 Task: Look for space in Fort Smith, United States from 2nd June, 2023 to 15th June, 2023 for 2 adults and 1 pet in price range Rs.10000 to Rs.15000. Place can be entire place with 1  bedroom having 1 bed and 1 bathroom. Property type can be house, flat, guest house, hotel. Booking option can be shelf check-in. Required host language is English.
Action: Mouse moved to (409, 81)
Screenshot: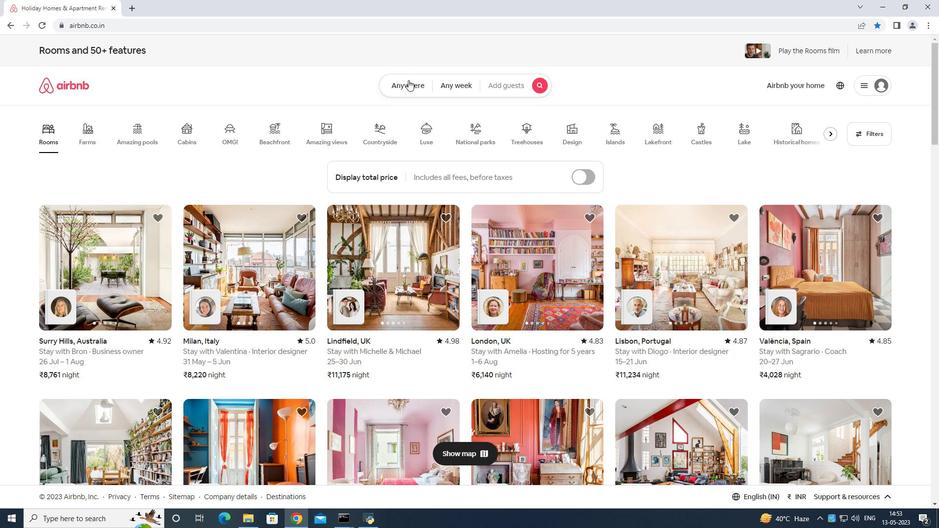 
Action: Mouse pressed left at (409, 81)
Screenshot: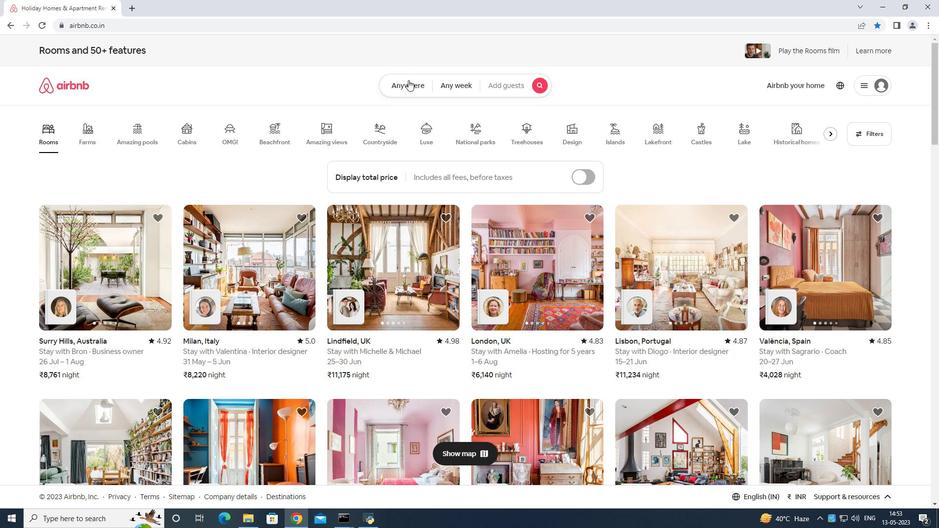 
Action: Mouse moved to (337, 125)
Screenshot: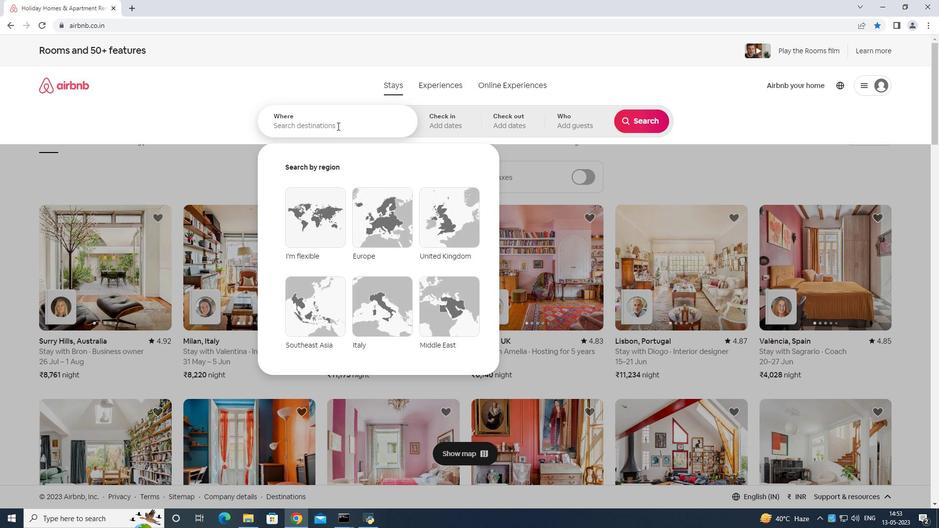 
Action: Mouse pressed left at (337, 125)
Screenshot: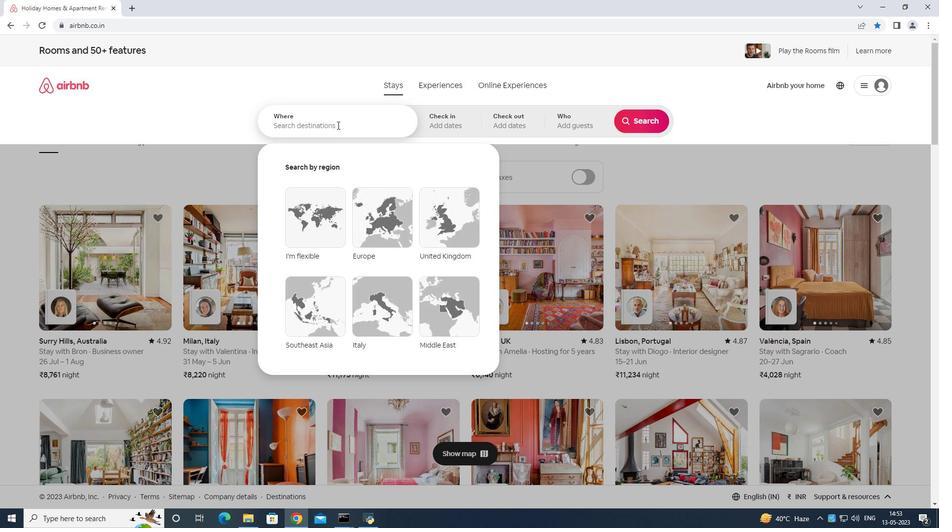 
Action: Mouse moved to (341, 126)
Screenshot: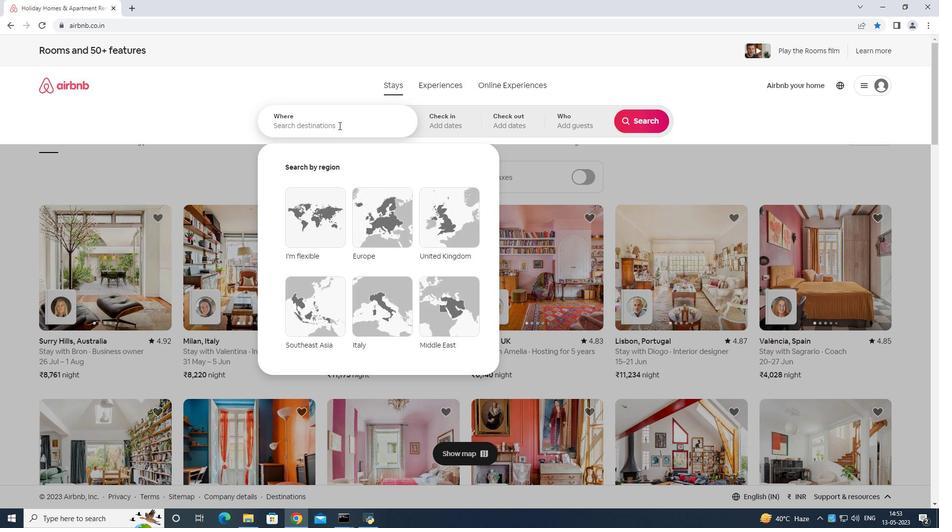 
Action: Key pressed <Key.shift>Smith<Key.space>united<Key.space>states\<Key.backspace><Key.enter>
Screenshot: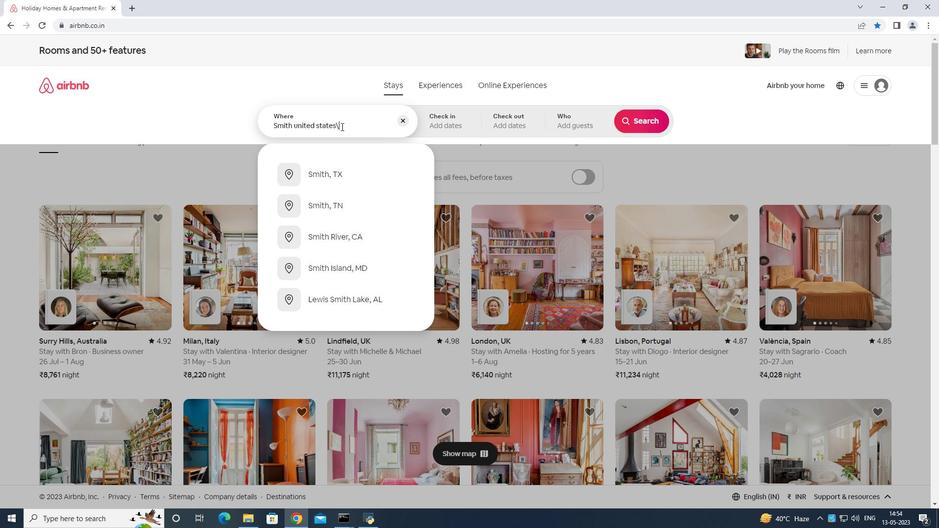 
Action: Mouse moved to (605, 239)
Screenshot: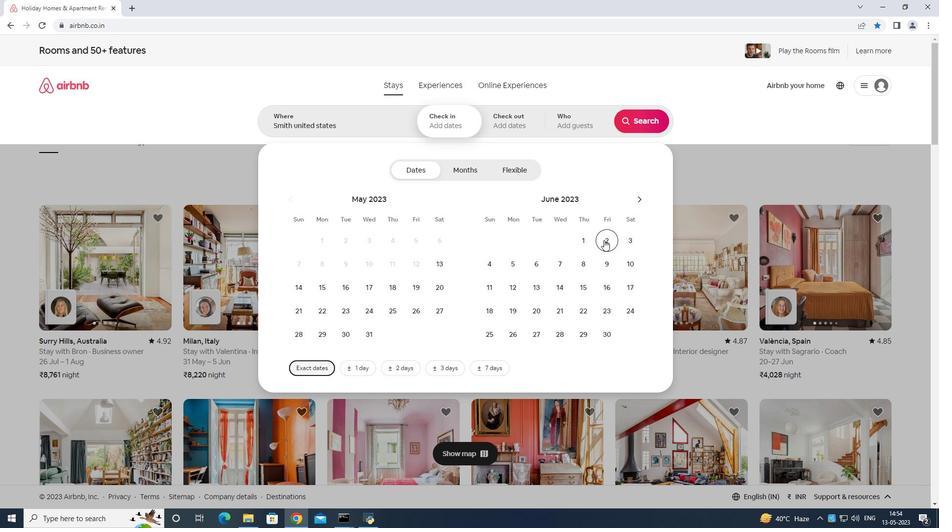 
Action: Mouse pressed left at (605, 239)
Screenshot: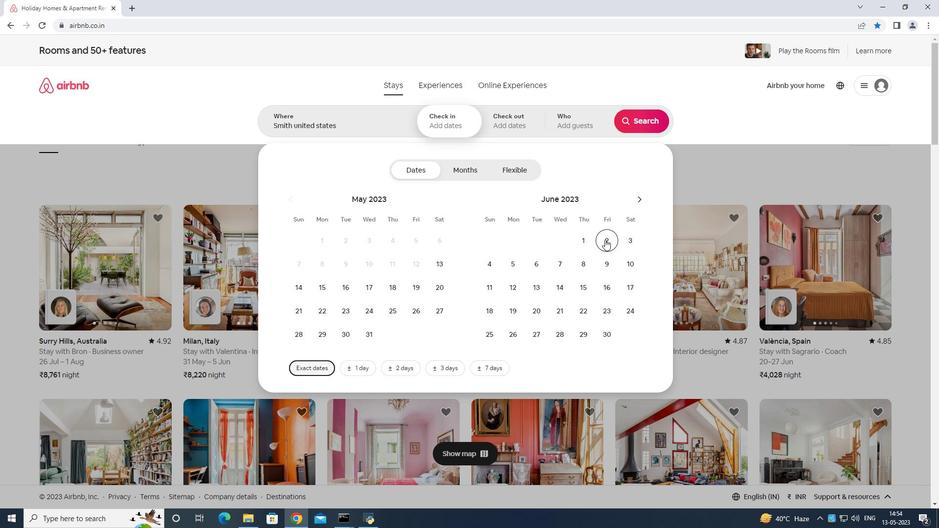 
Action: Mouse moved to (584, 284)
Screenshot: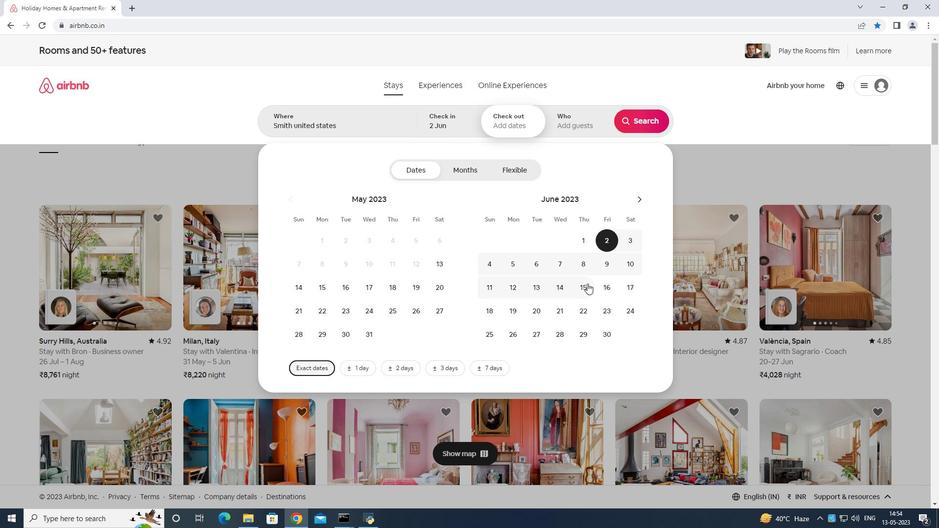 
Action: Mouse pressed left at (584, 284)
Screenshot: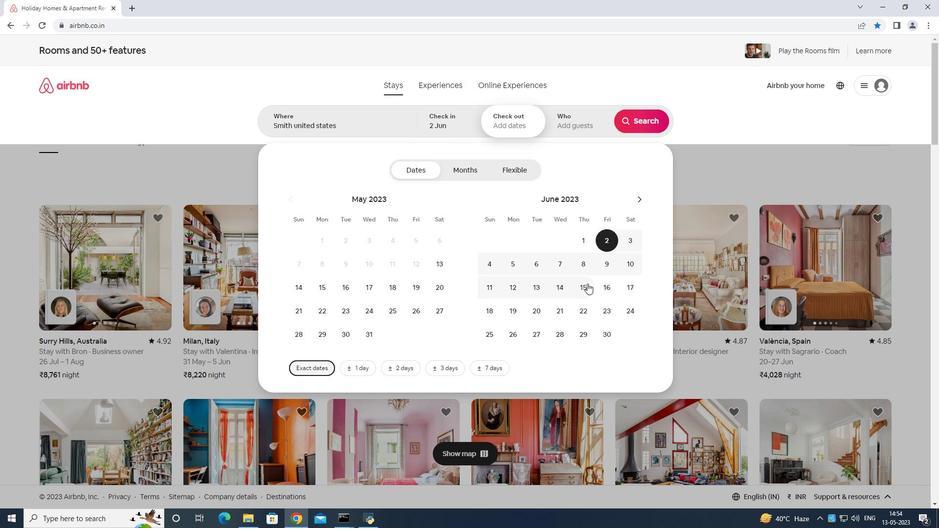
Action: Mouse moved to (578, 122)
Screenshot: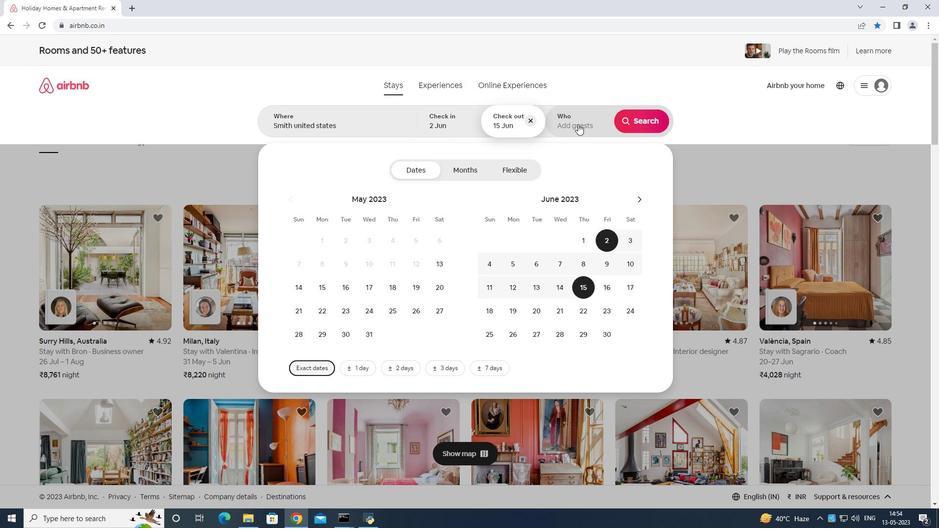 
Action: Mouse pressed left at (578, 122)
Screenshot: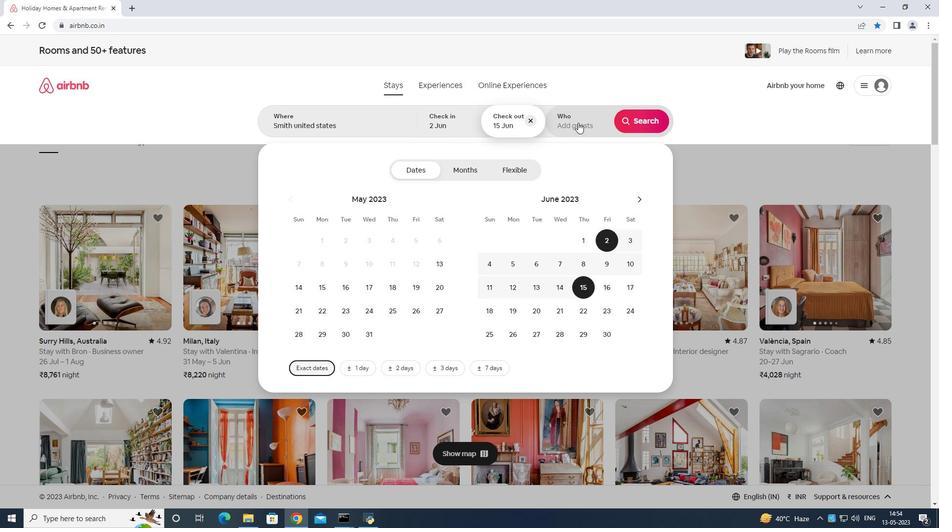 
Action: Mouse moved to (641, 172)
Screenshot: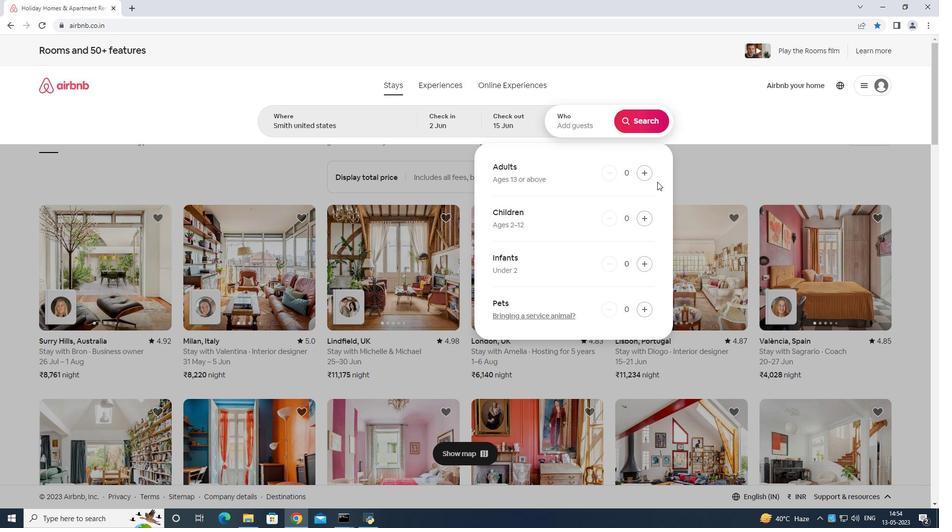 
Action: Mouse pressed left at (641, 172)
Screenshot: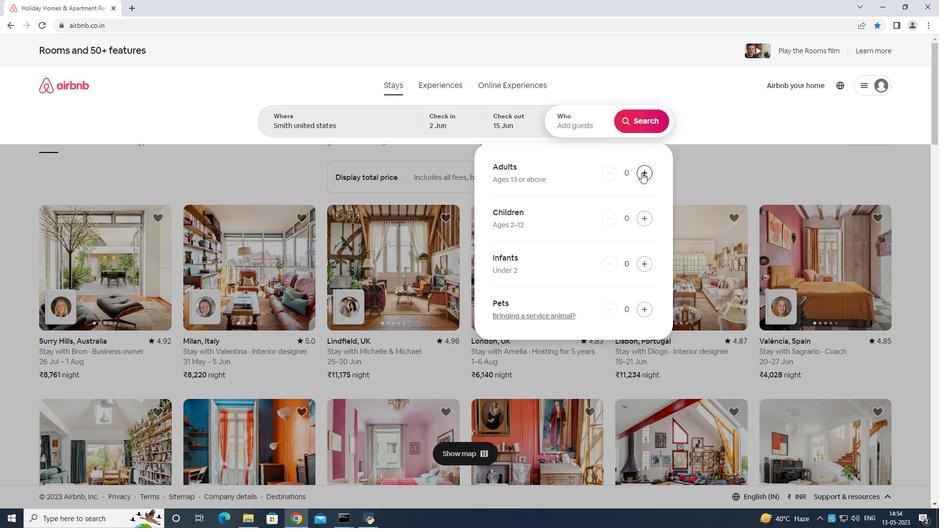 
Action: Mouse moved to (641, 171)
Screenshot: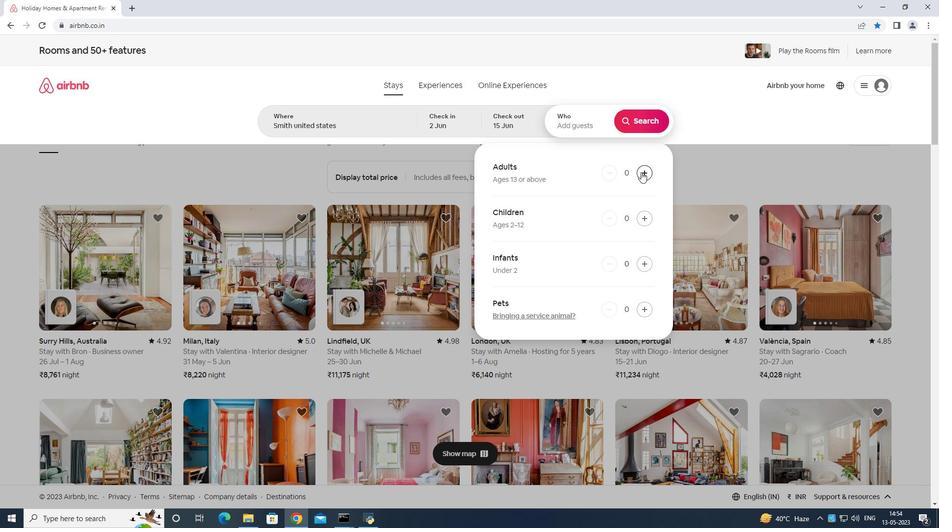 
Action: Mouse pressed left at (641, 171)
Screenshot: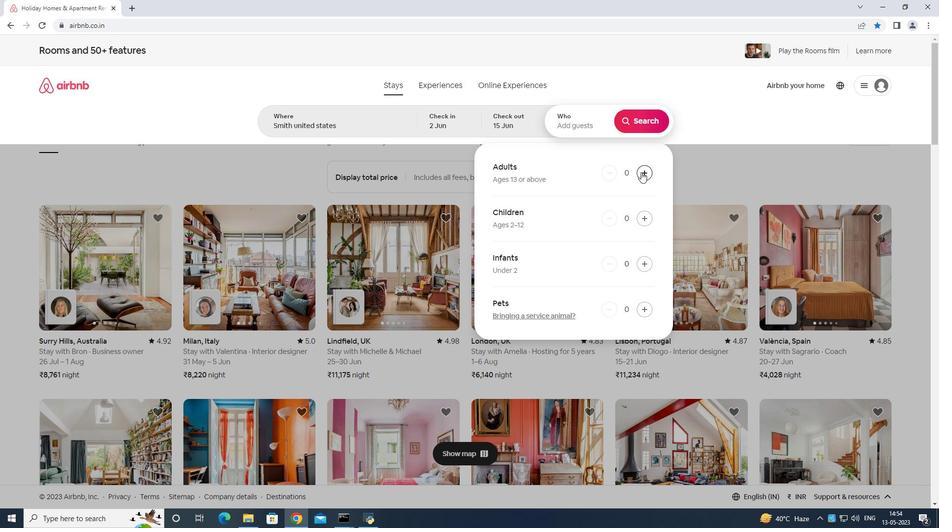 
Action: Mouse moved to (640, 261)
Screenshot: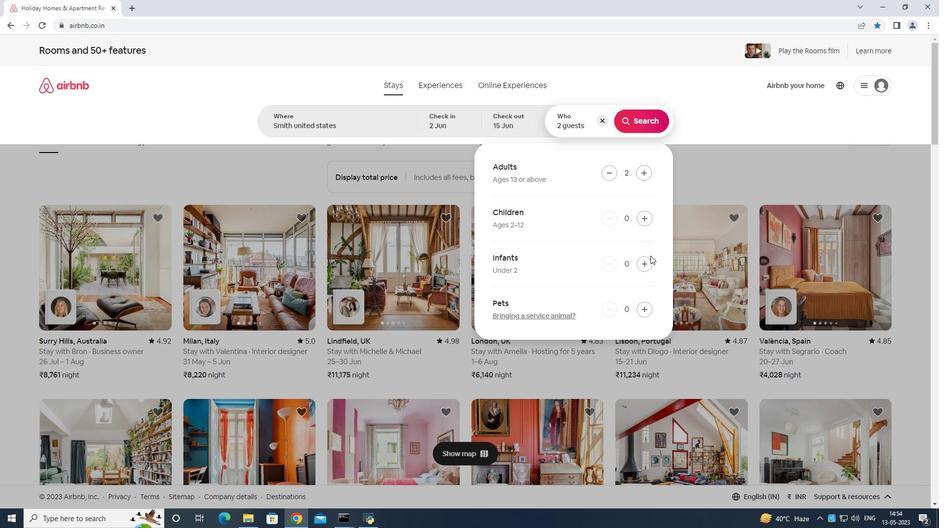 
Action: Mouse pressed left at (640, 261)
Screenshot: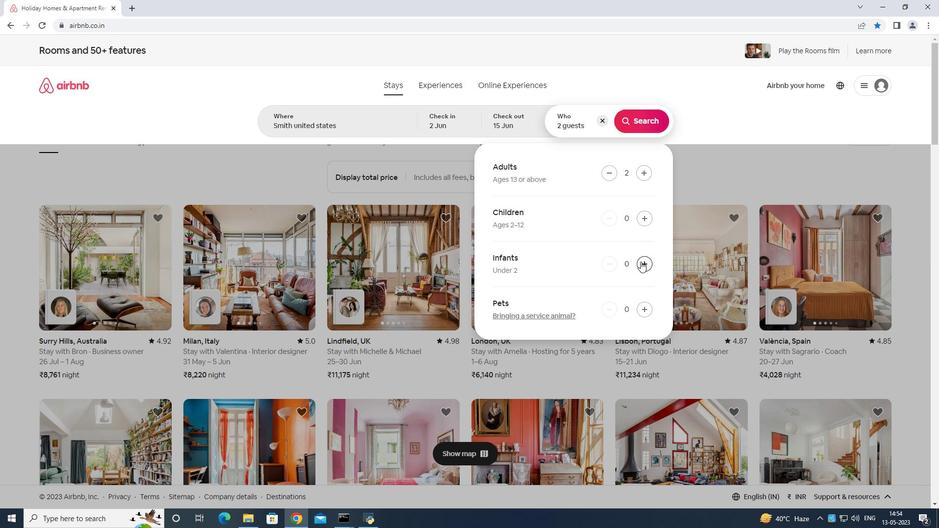 
Action: Mouse moved to (647, 308)
Screenshot: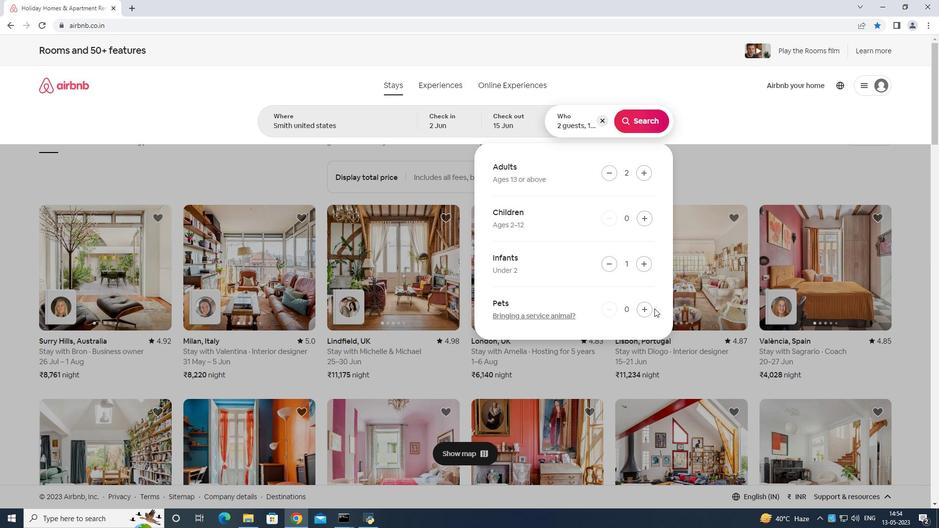 
Action: Mouse pressed left at (647, 308)
Screenshot: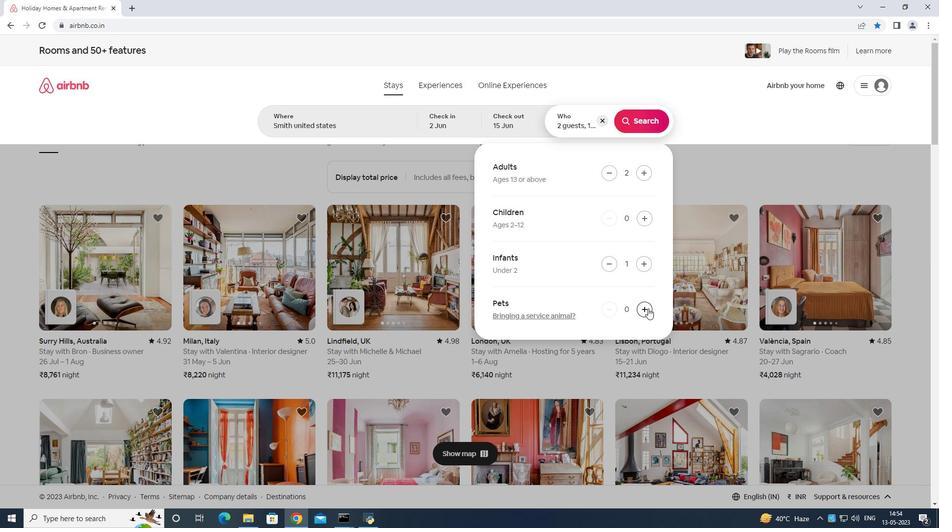 
Action: Mouse moved to (644, 261)
Screenshot: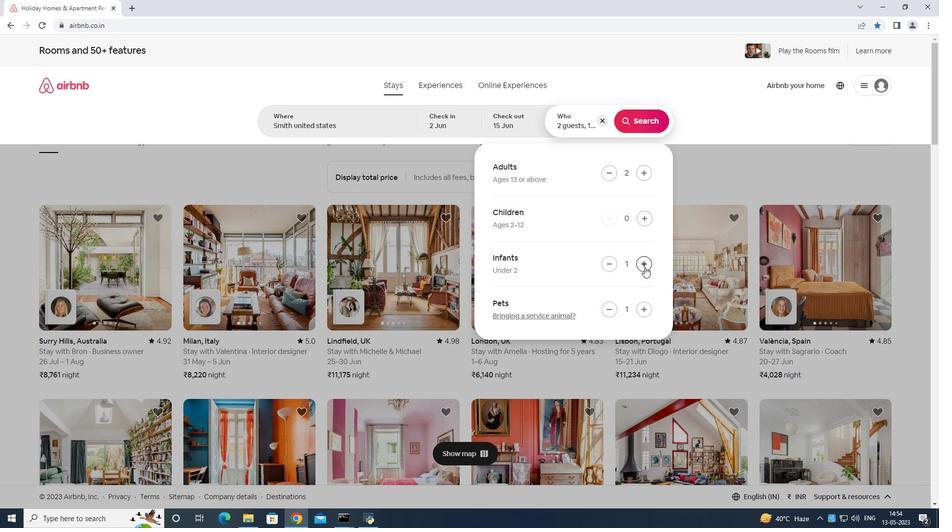 
Action: Mouse pressed left at (644, 261)
Screenshot: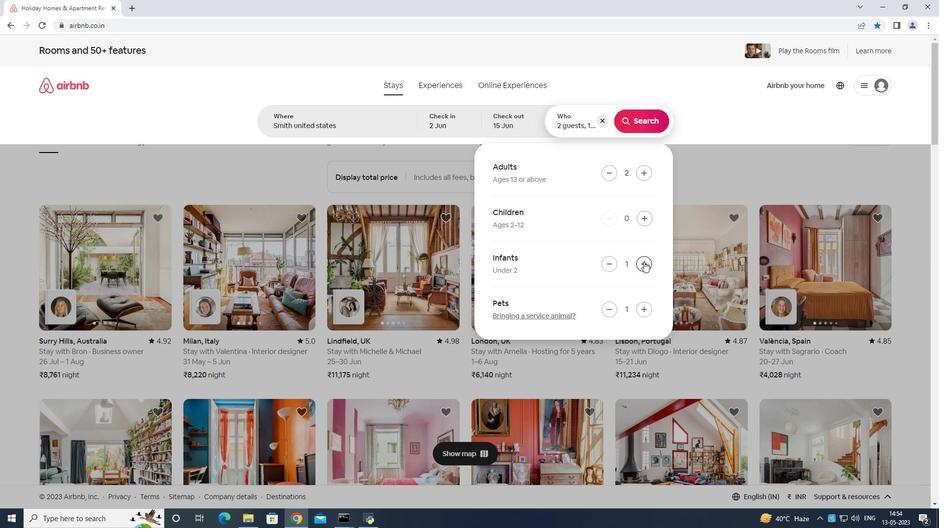 
Action: Mouse moved to (613, 262)
Screenshot: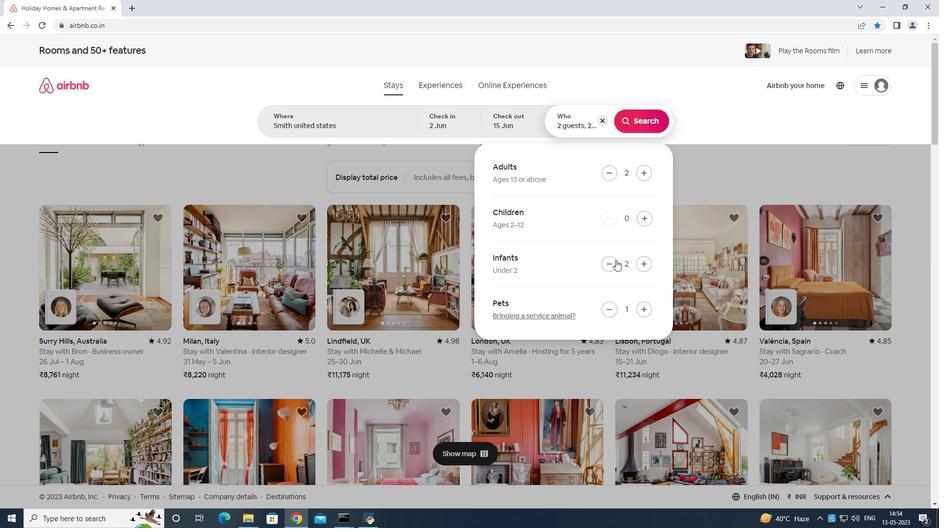 
Action: Mouse pressed left at (613, 262)
Screenshot: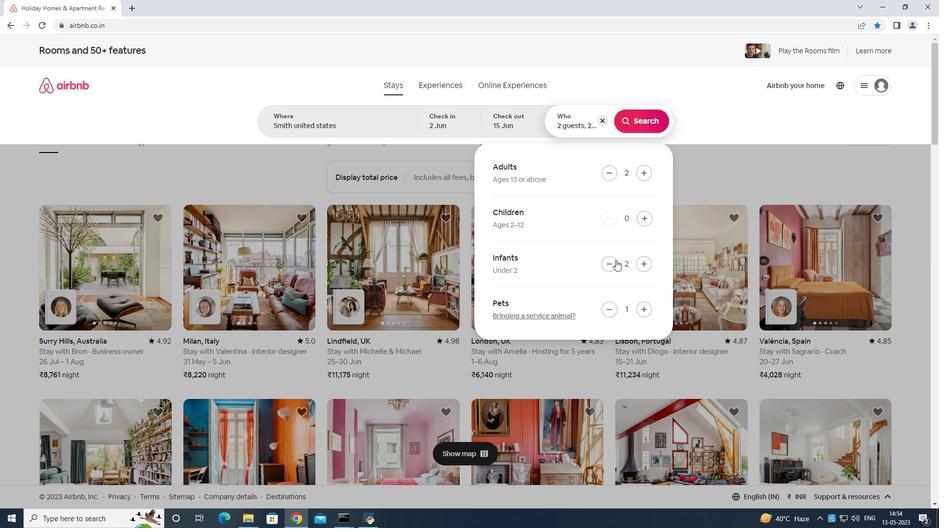 
Action: Mouse moved to (596, 255)
Screenshot: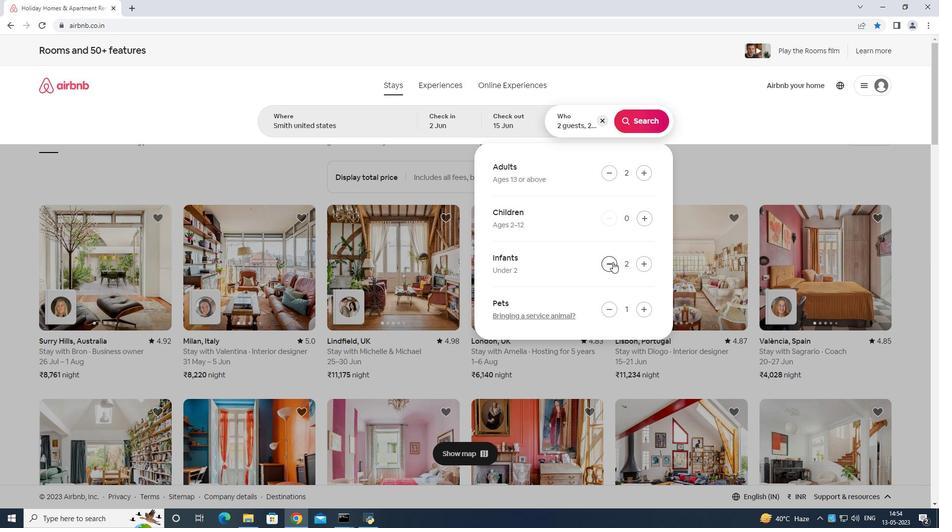 
Action: Mouse pressed left at (596, 255)
Screenshot: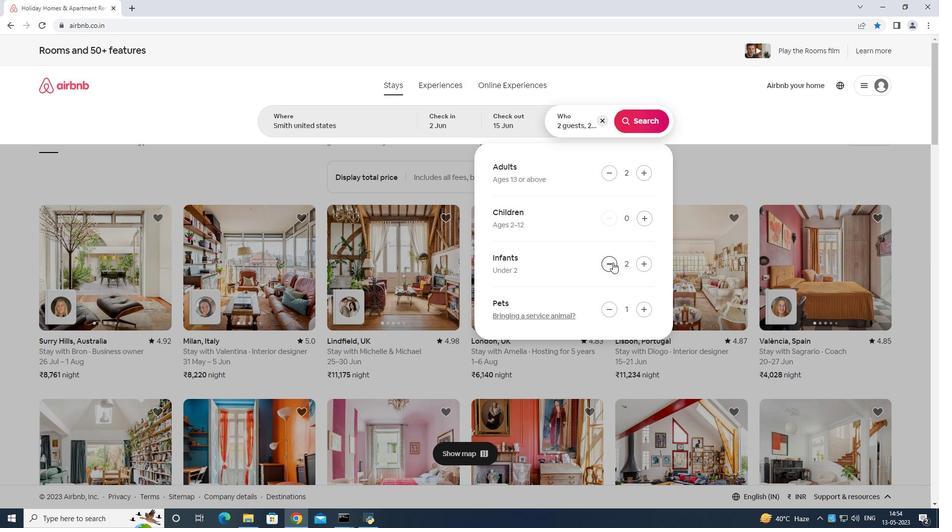 
Action: Mouse moved to (610, 260)
Screenshot: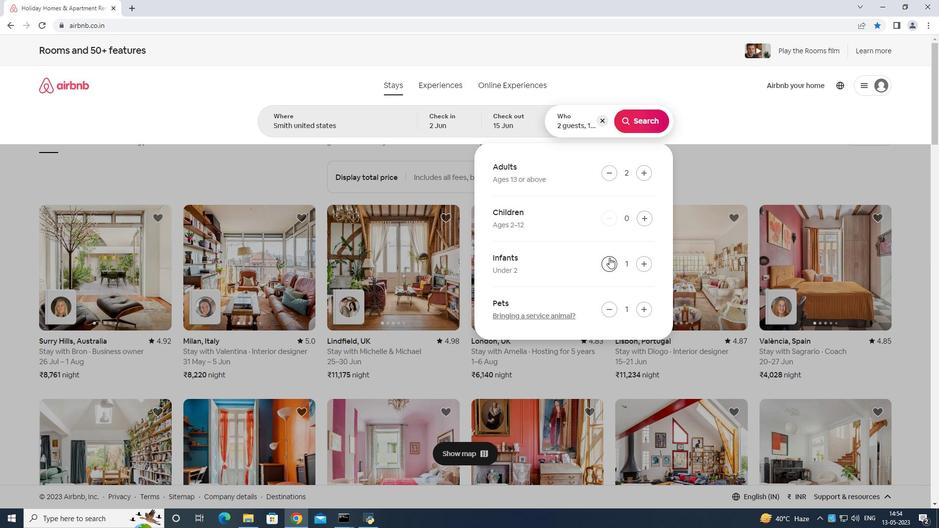 
Action: Mouse pressed left at (610, 260)
Screenshot: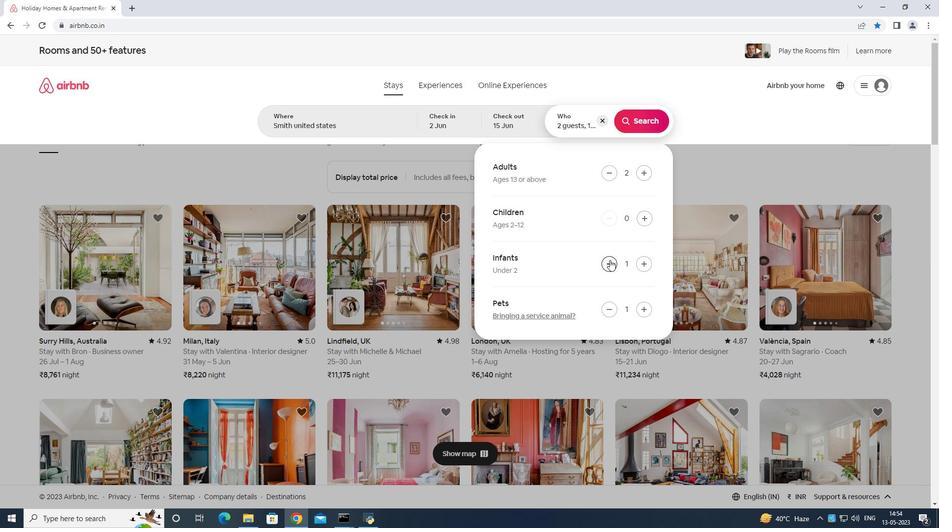 
Action: Mouse moved to (645, 123)
Screenshot: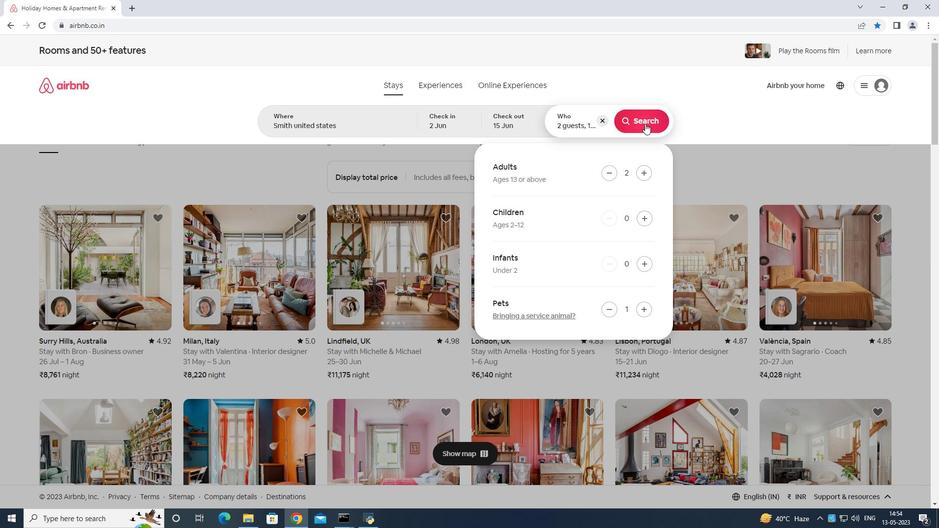 
Action: Mouse pressed left at (645, 123)
Screenshot: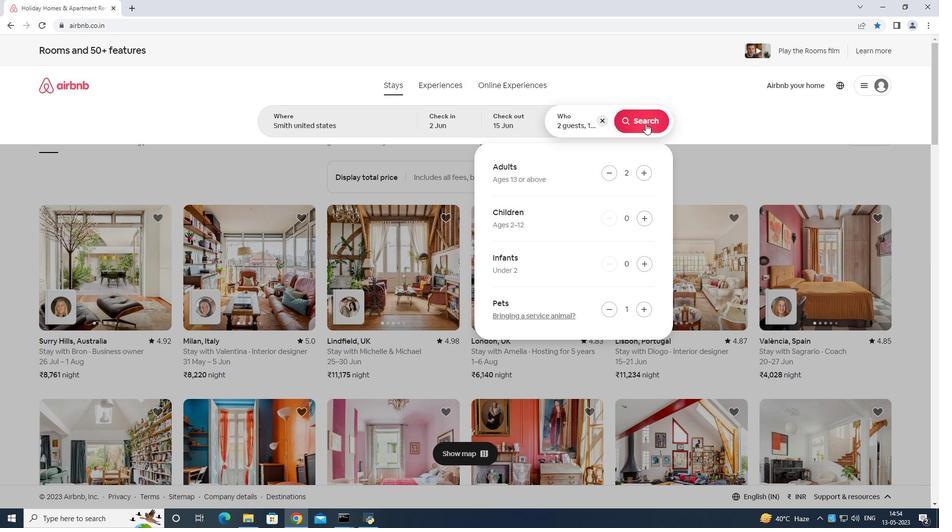 
Action: Mouse moved to (895, 94)
Screenshot: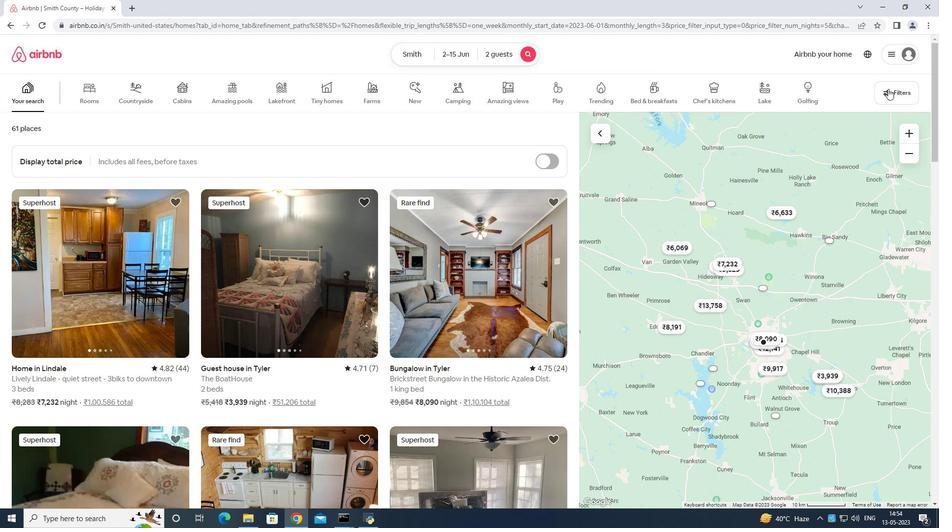 
Action: Mouse pressed left at (895, 94)
Screenshot: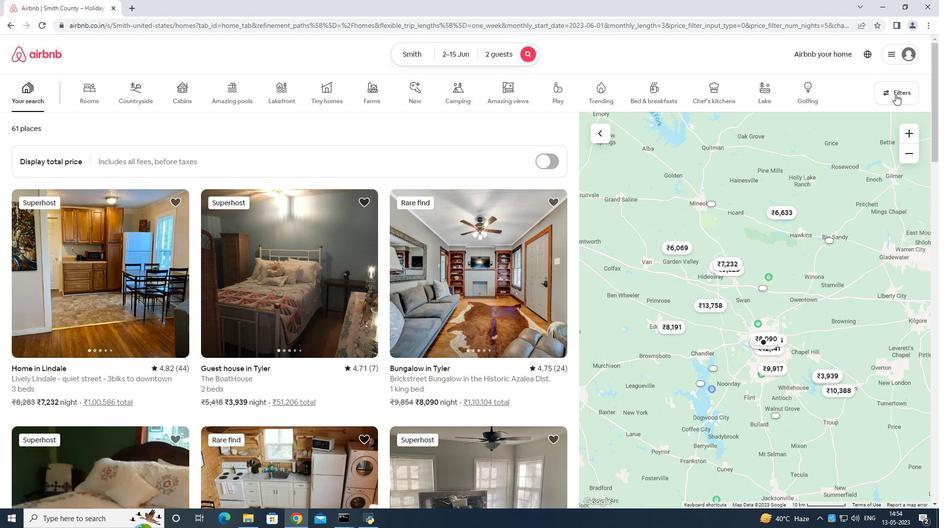 
Action: Mouse moved to (391, 324)
Screenshot: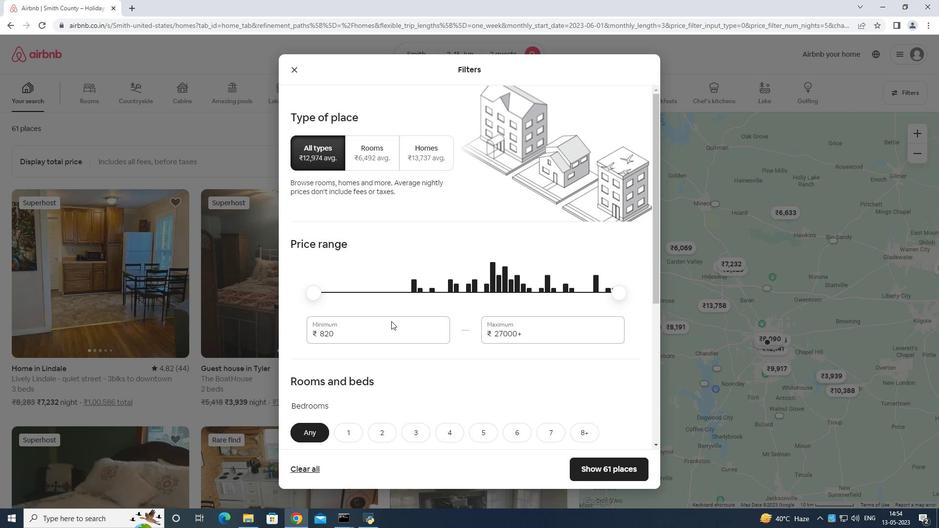 
Action: Mouse pressed left at (391, 324)
Screenshot: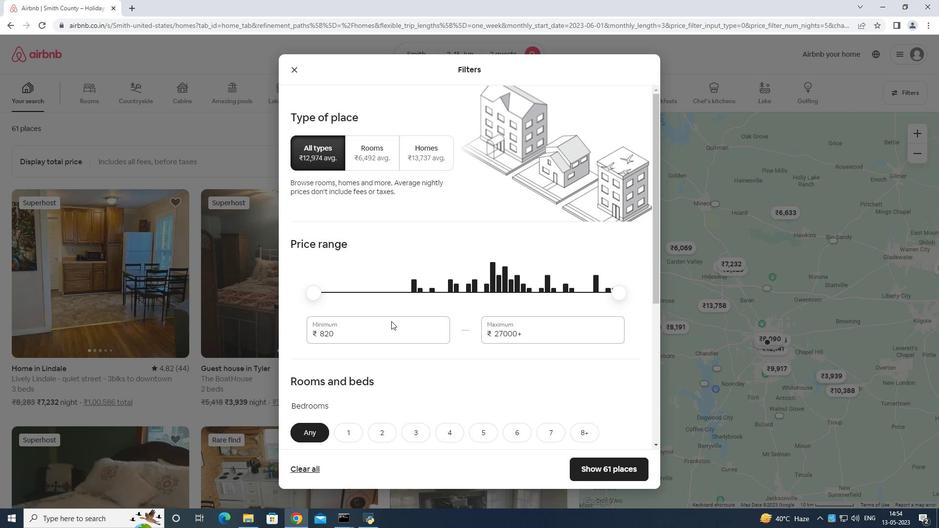 
Action: Mouse moved to (399, 304)
Screenshot: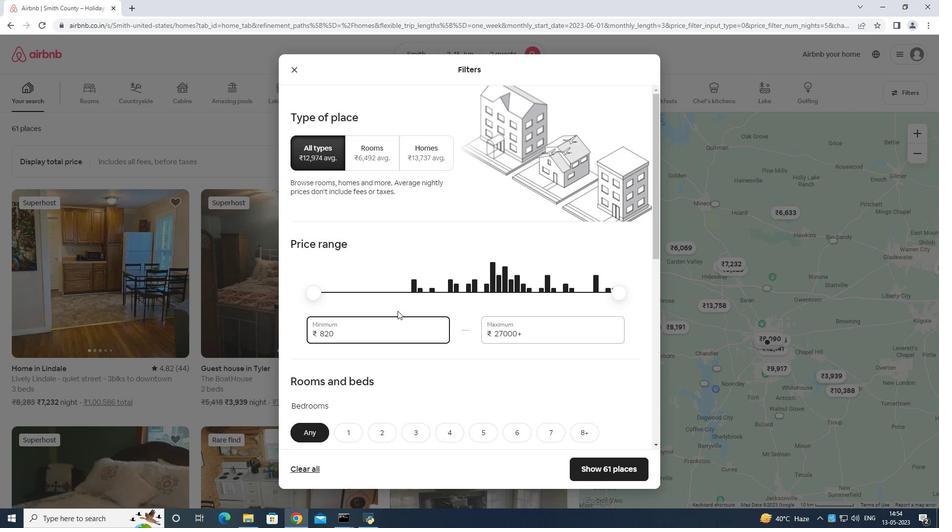 
Action: Key pressed <Key.backspace><Key.backspace><Key.backspace><Key.backspace><Key.backspace><Key.backspace><Key.backspace><Key.backspace><Key.backspace><Key.backspace><Key.backspace><Key.backspace><Key.backspace><Key.backspace><Key.backspace><Key.backspace><Key.backspace><Key.backspace><Key.backspace><Key.backspace>
Screenshot: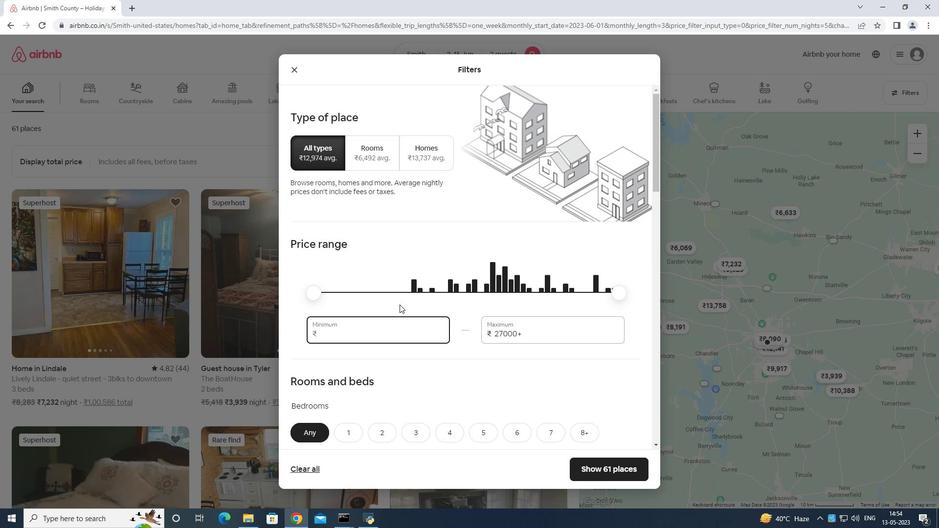 
Action: Mouse moved to (400, 302)
Screenshot: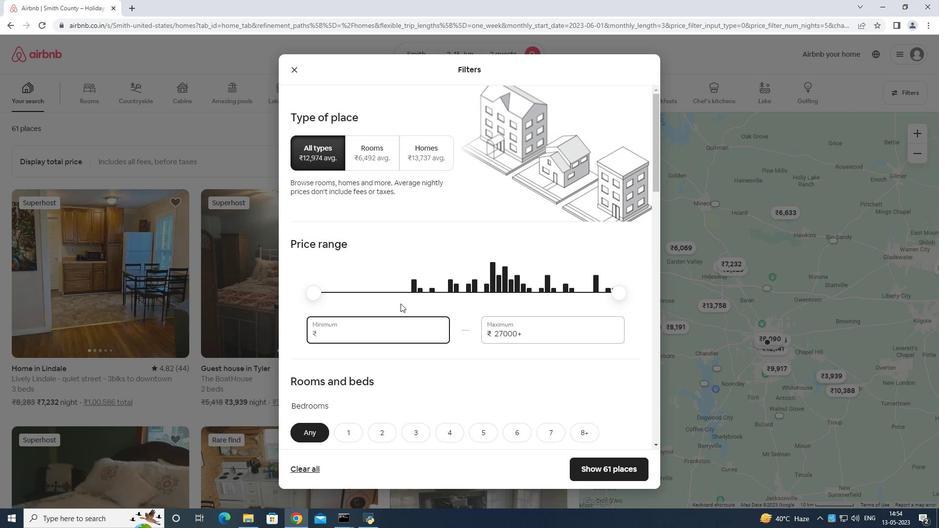 
Action: Key pressed 10
Screenshot: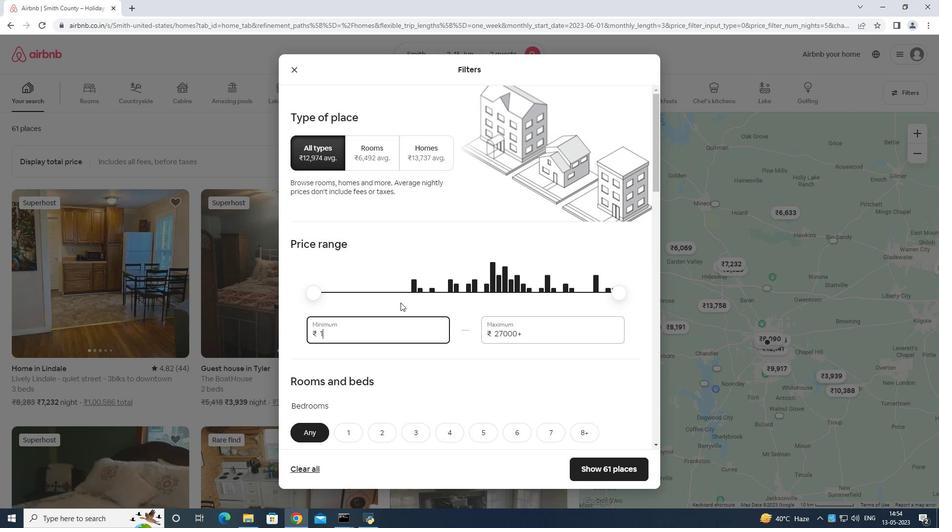 
Action: Mouse moved to (400, 301)
Screenshot: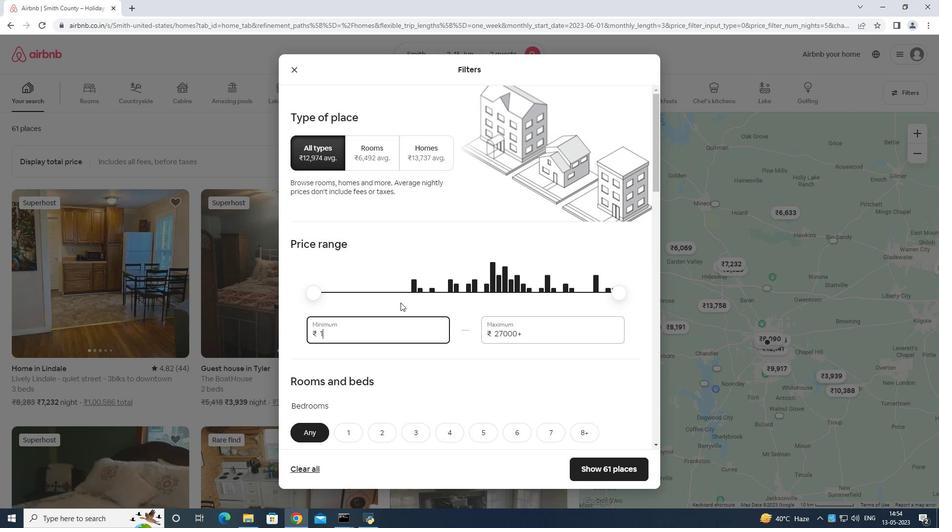 
Action: Key pressed 000
Screenshot: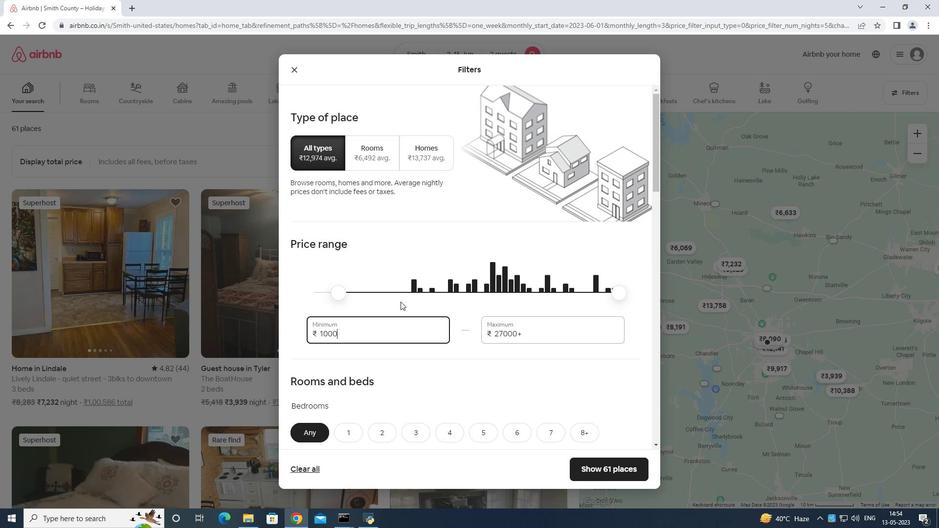 
Action: Mouse moved to (540, 331)
Screenshot: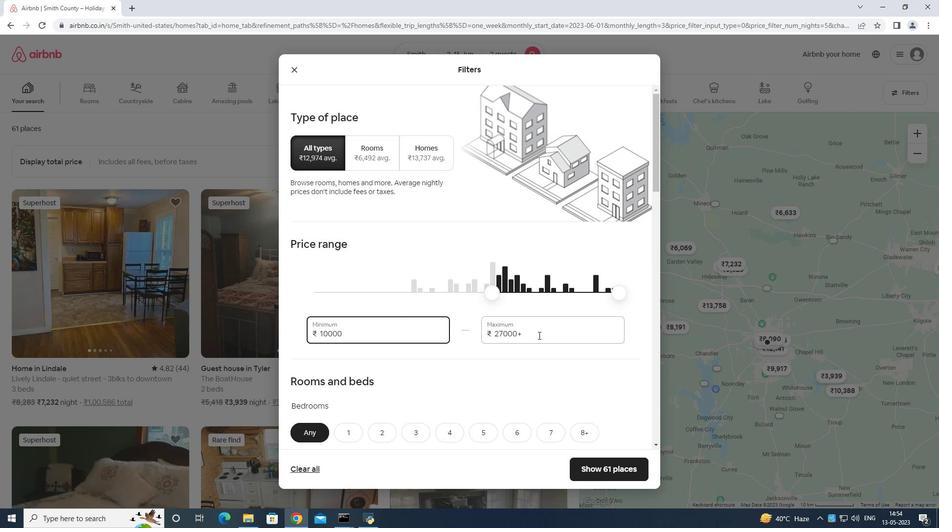 
Action: Mouse pressed left at (540, 331)
Screenshot: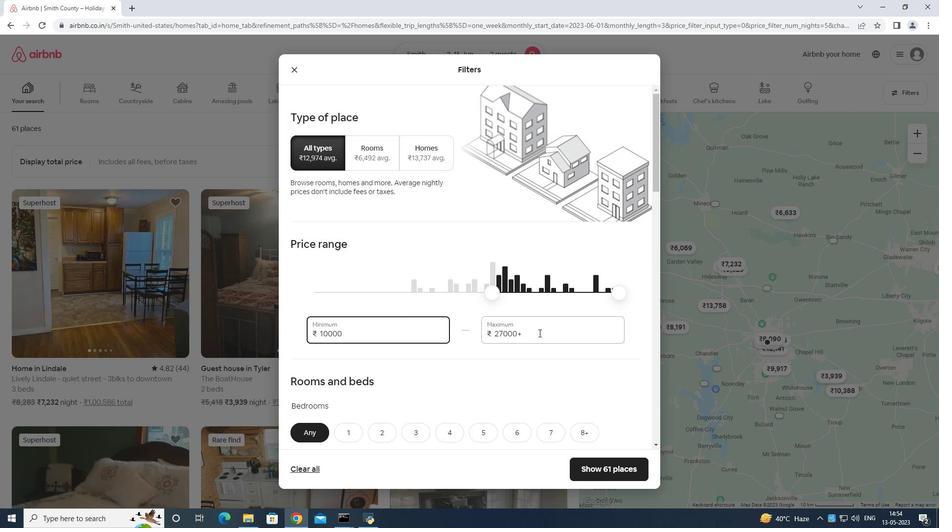 
Action: Mouse moved to (540, 327)
Screenshot: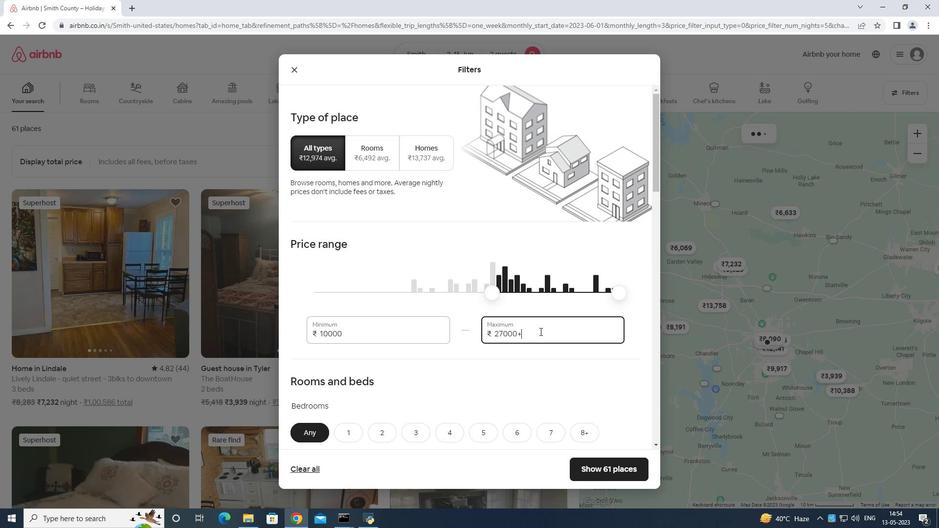 
Action: Key pressed <Key.backspace><Key.backspace><Key.backspace><Key.backspace><Key.backspace><Key.backspace><Key.backspace><Key.backspace><Key.backspace><Key.backspace><Key.backspace><Key.backspace><Key.backspace><Key.backspace><Key.backspace><Key.backspace><Key.backspace><Key.backspace><Key.backspace>15
Screenshot: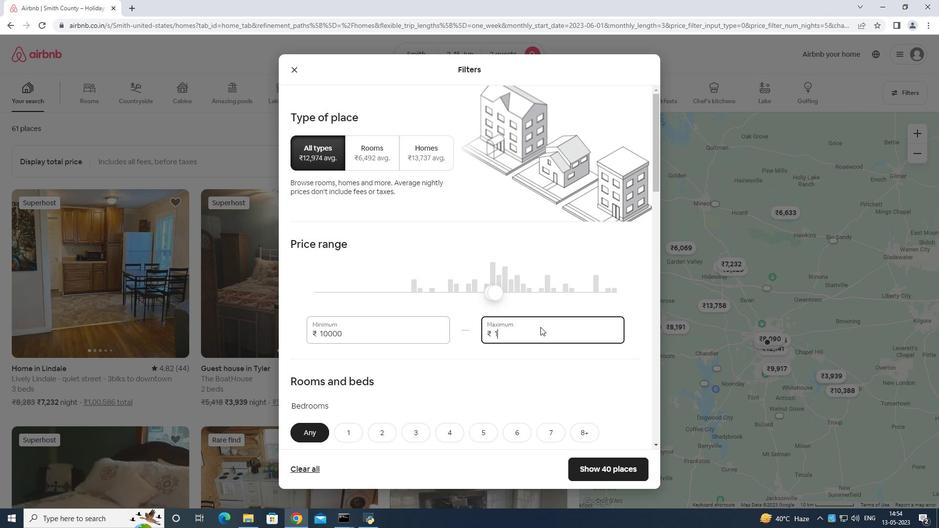 
Action: Mouse moved to (543, 323)
Screenshot: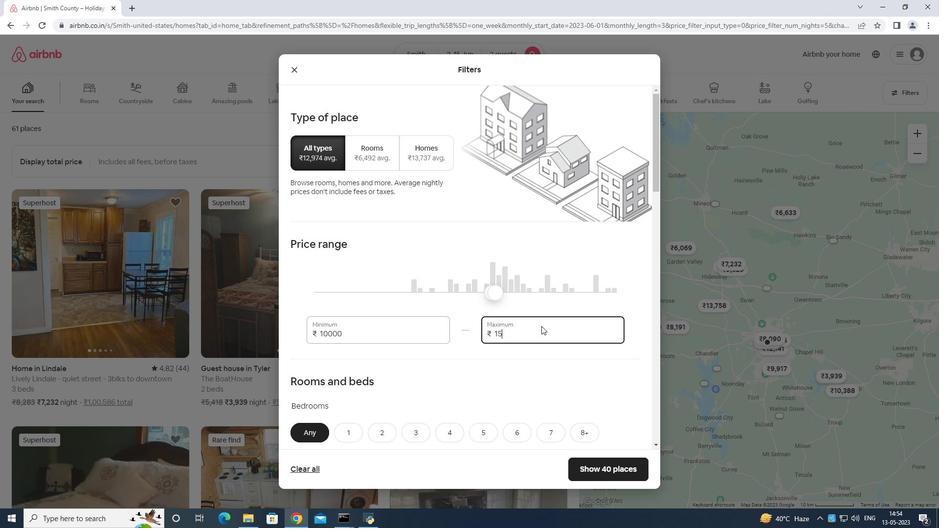
Action: Key pressed 000
Screenshot: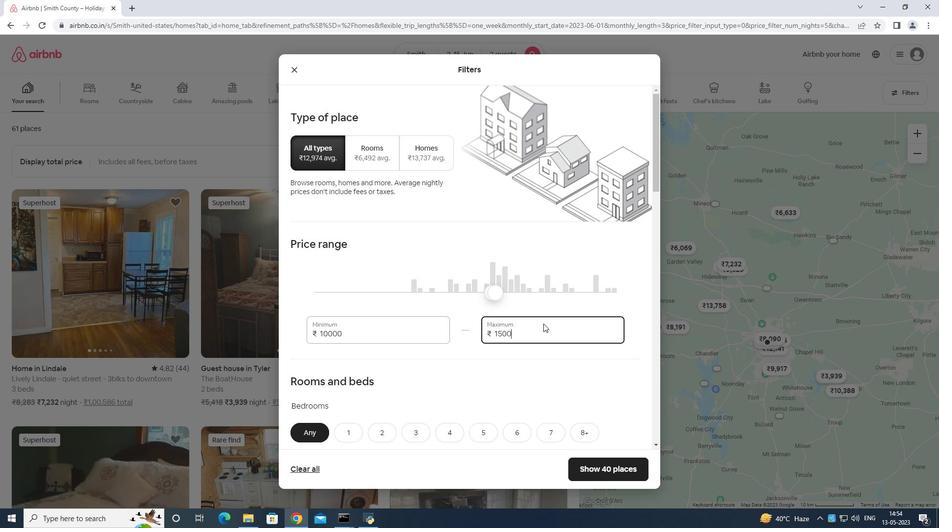 
Action: Mouse moved to (544, 327)
Screenshot: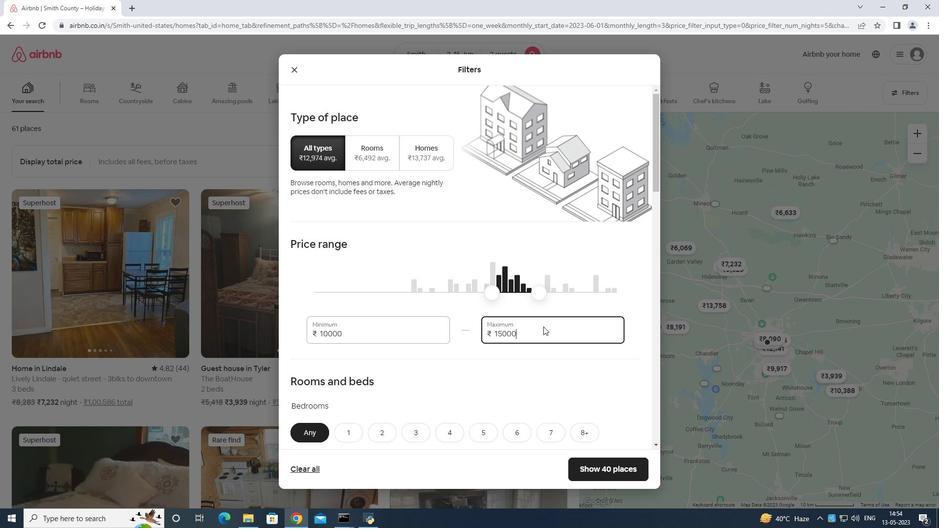 
Action: Mouse scrolled (544, 327) with delta (0, 0)
Screenshot: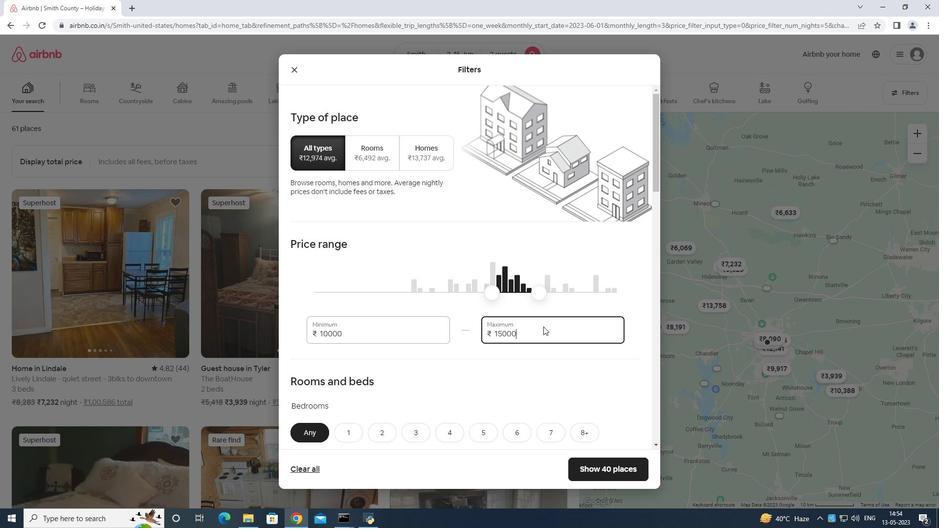 
Action: Mouse moved to (544, 330)
Screenshot: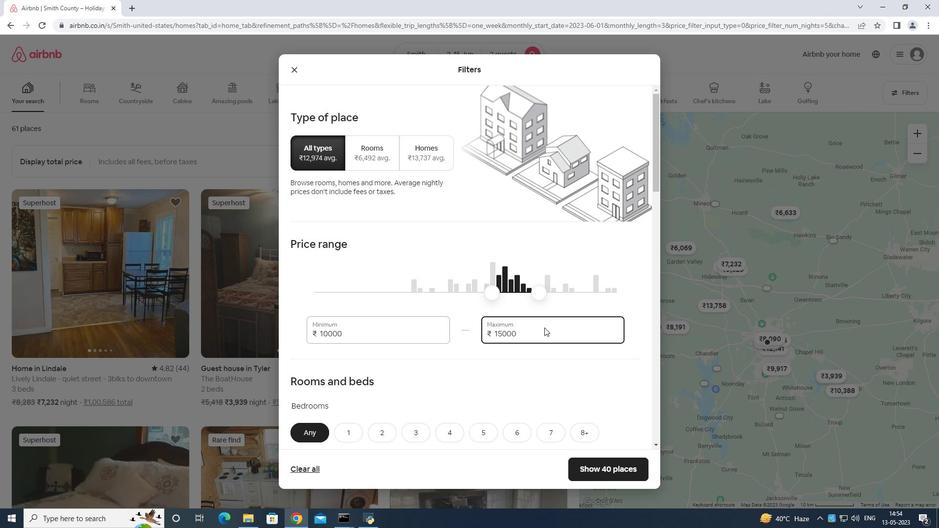 
Action: Mouse scrolled (544, 329) with delta (0, 0)
Screenshot: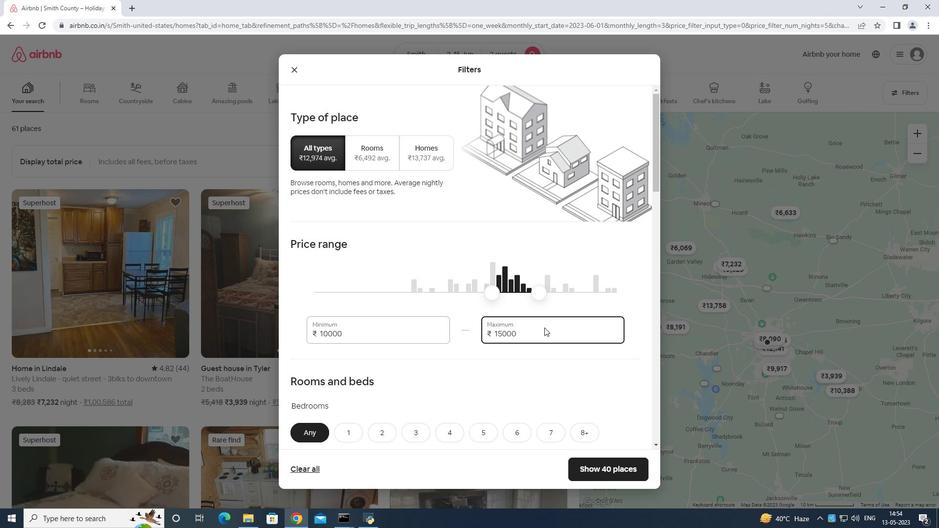 
Action: Mouse moved to (544, 331)
Screenshot: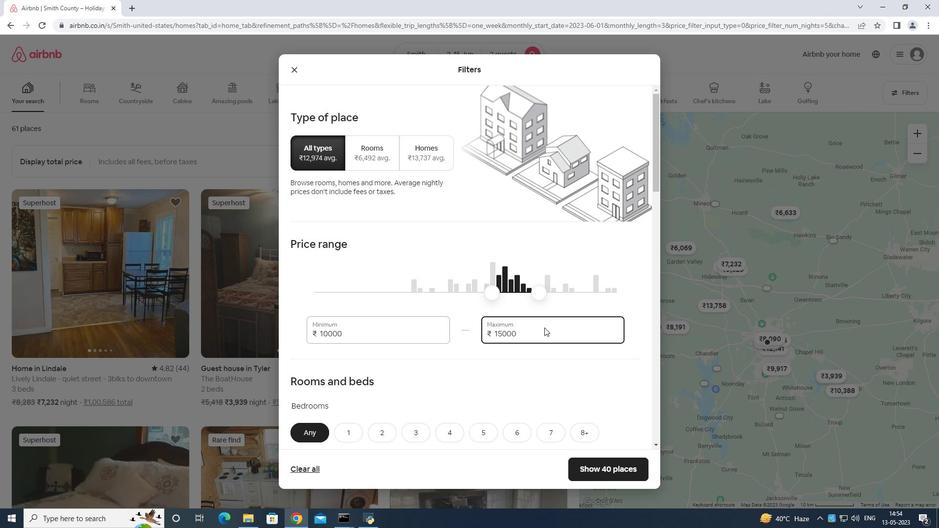 
Action: Mouse scrolled (544, 331) with delta (0, 0)
Screenshot: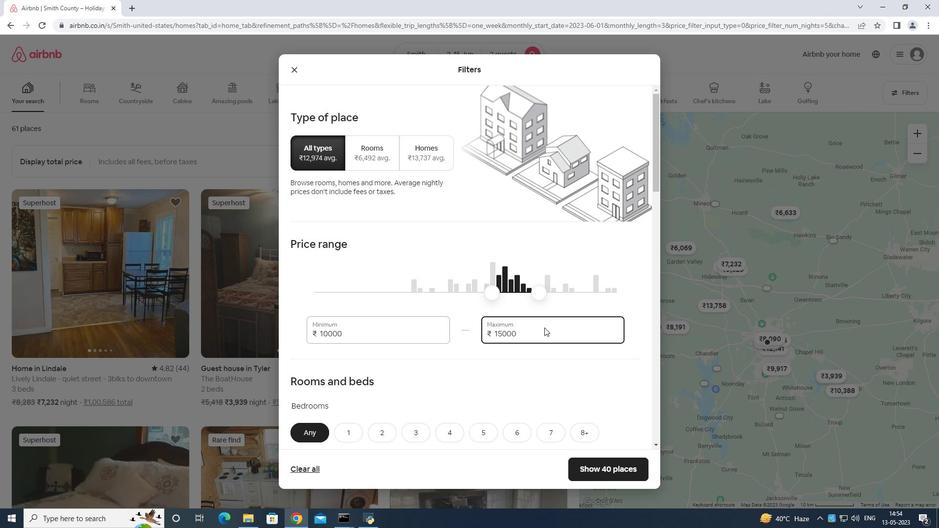 
Action: Mouse moved to (544, 331)
Screenshot: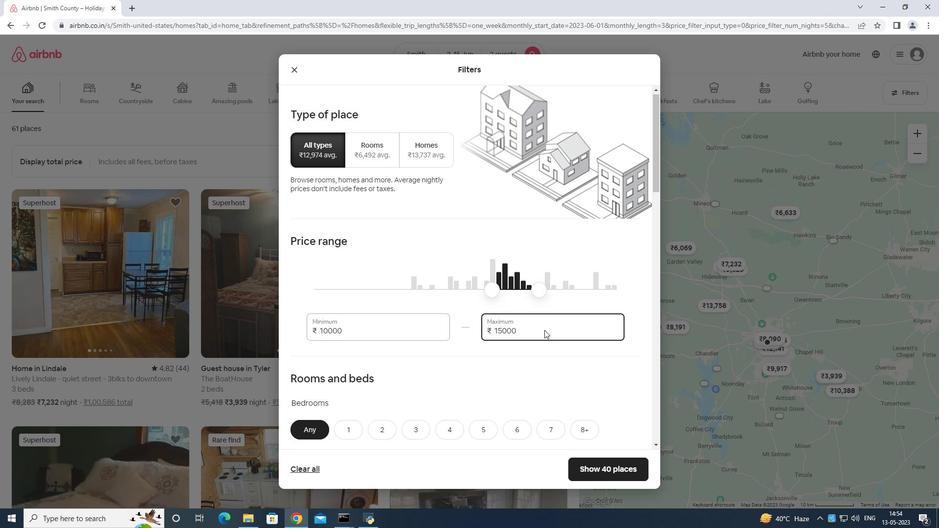 
Action: Mouse scrolled (544, 331) with delta (0, 0)
Screenshot: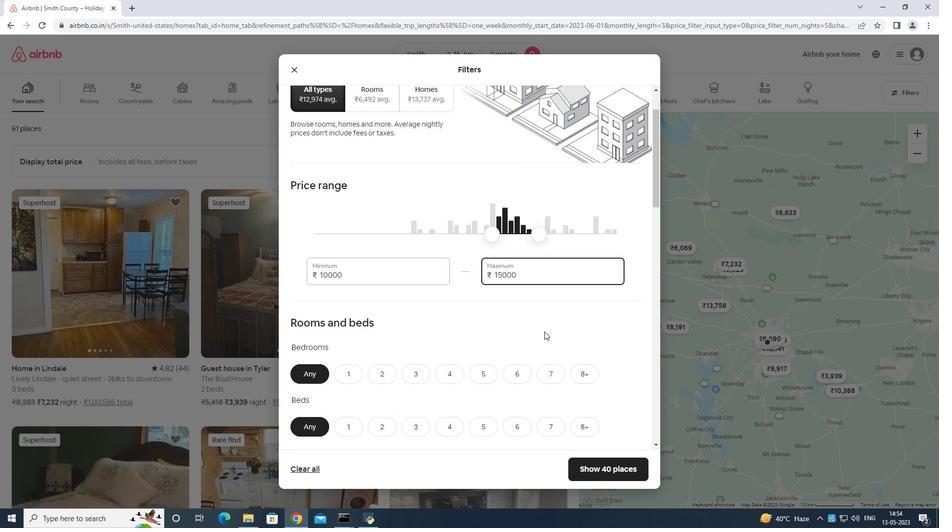 
Action: Mouse moved to (352, 233)
Screenshot: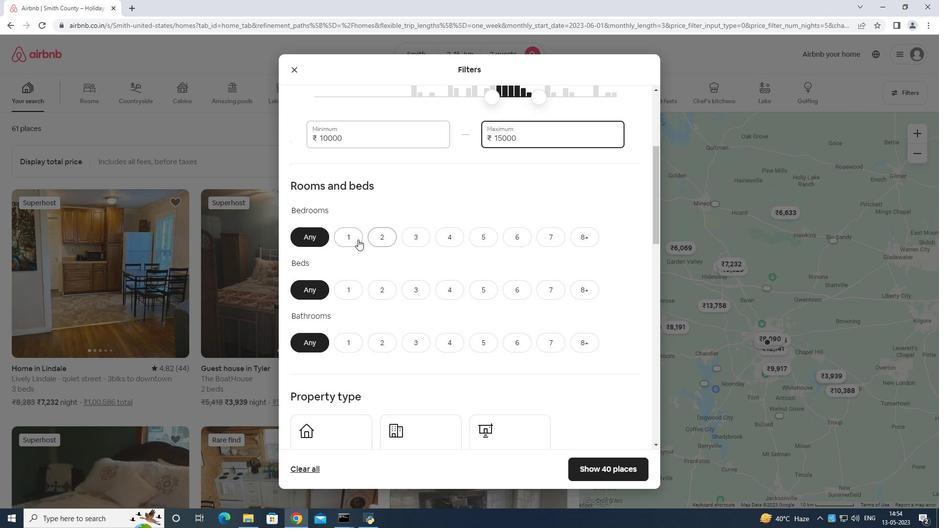 
Action: Mouse pressed left at (352, 233)
Screenshot: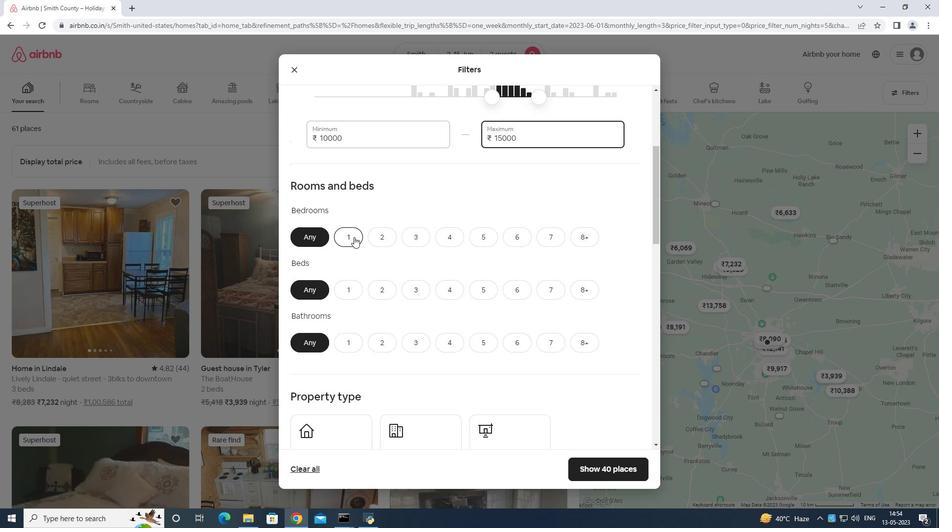 
Action: Mouse moved to (346, 284)
Screenshot: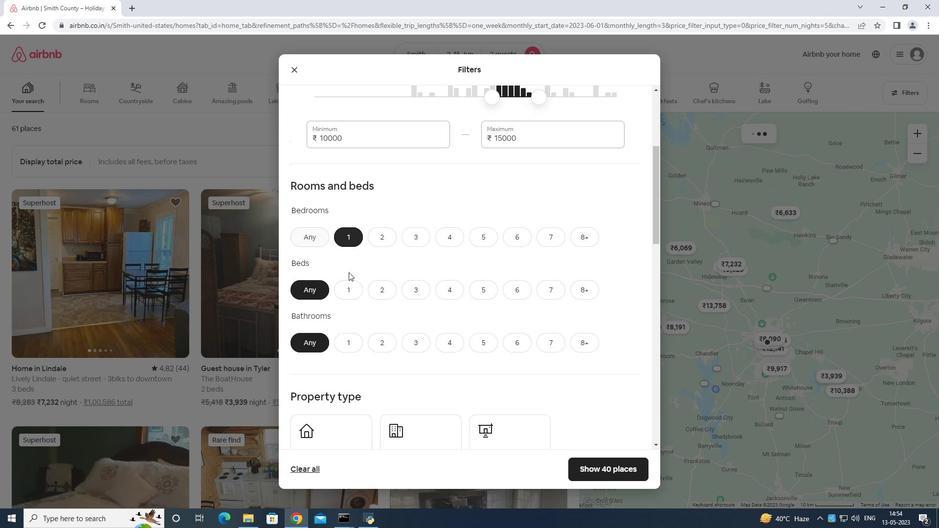 
Action: Mouse pressed left at (346, 284)
Screenshot: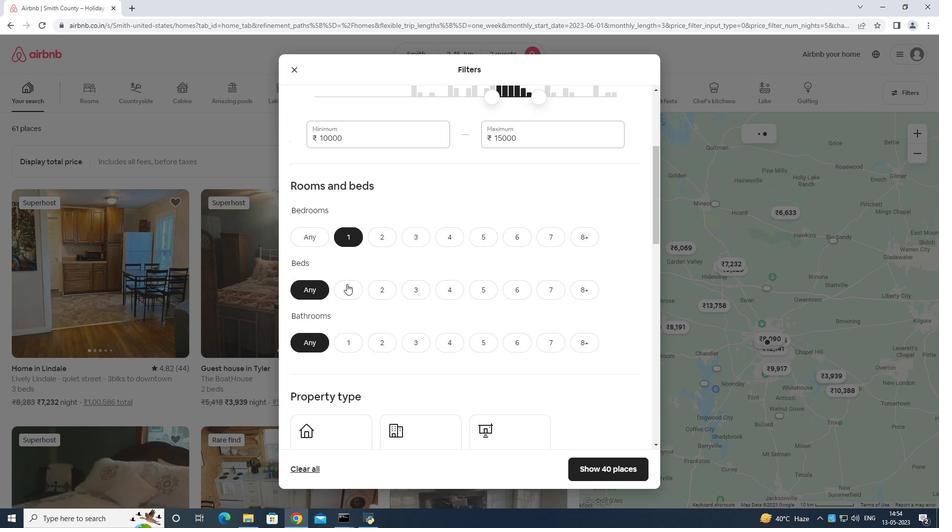 
Action: Mouse moved to (342, 341)
Screenshot: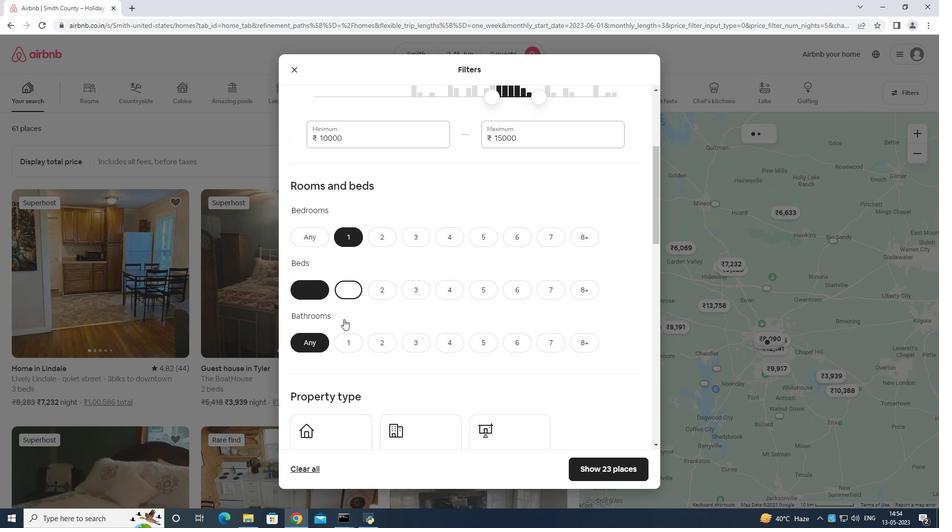 
Action: Mouse pressed left at (342, 341)
Screenshot: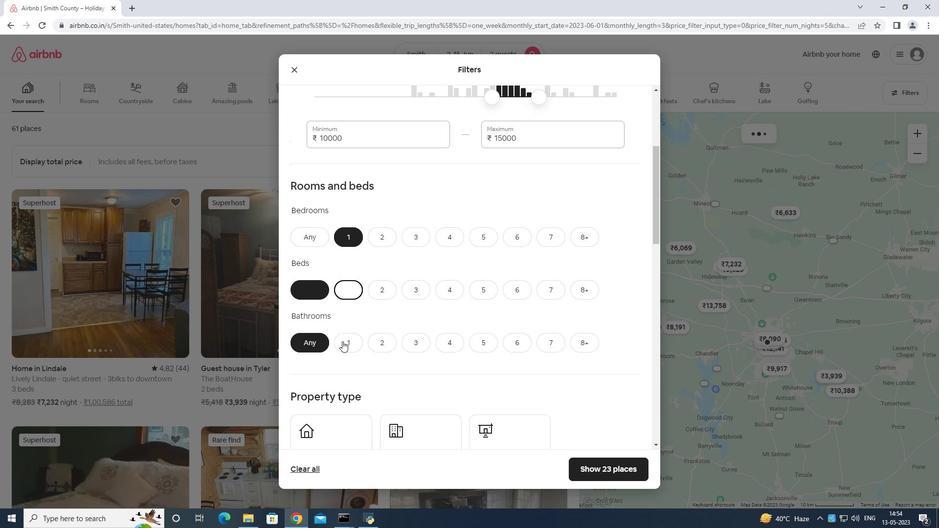 
Action: Mouse moved to (408, 295)
Screenshot: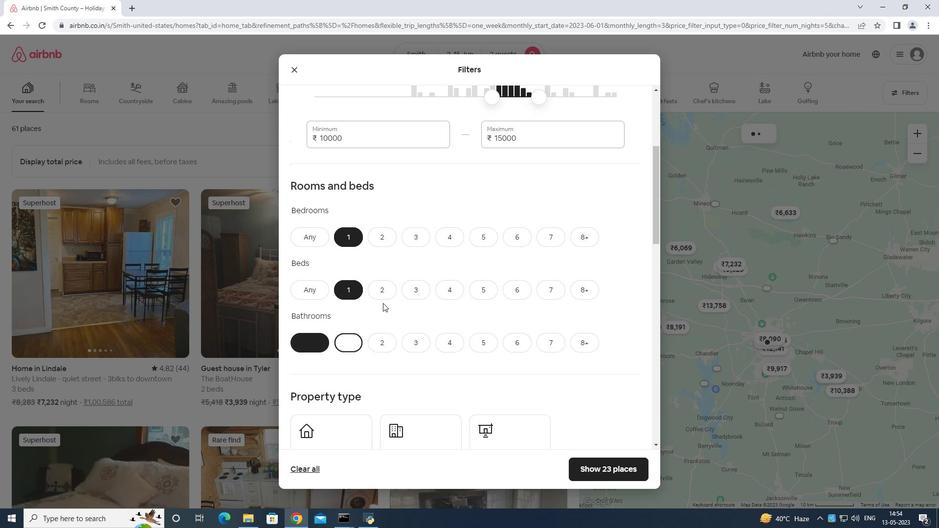 
Action: Mouse scrolled (408, 294) with delta (0, 0)
Screenshot: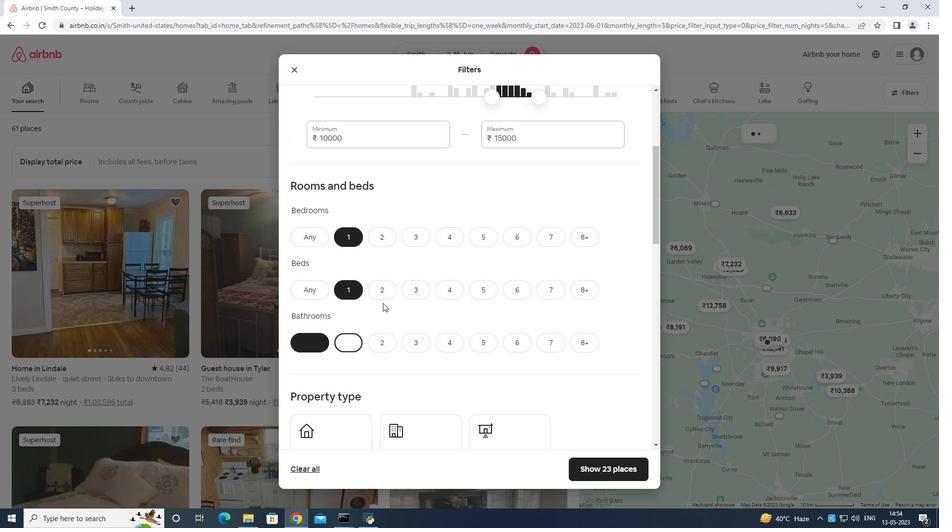 
Action: Mouse moved to (409, 298)
Screenshot: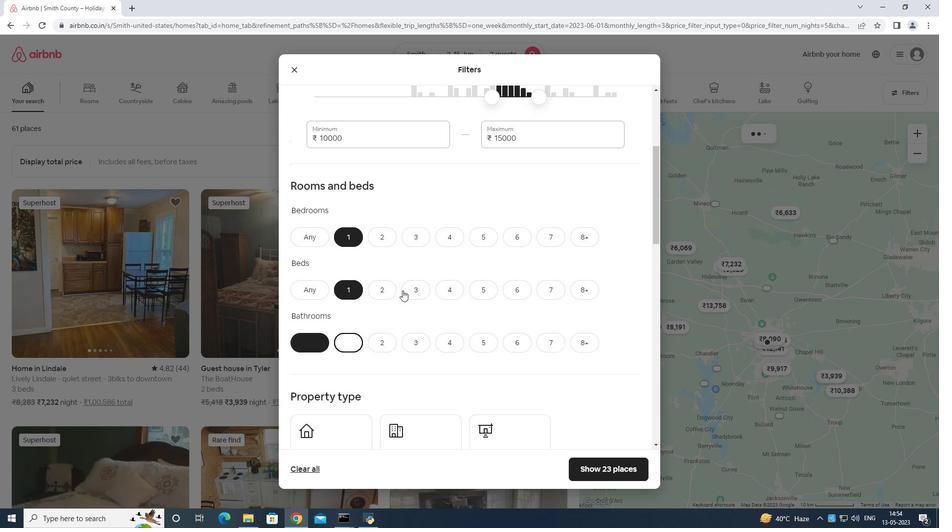 
Action: Mouse scrolled (409, 298) with delta (0, 0)
Screenshot: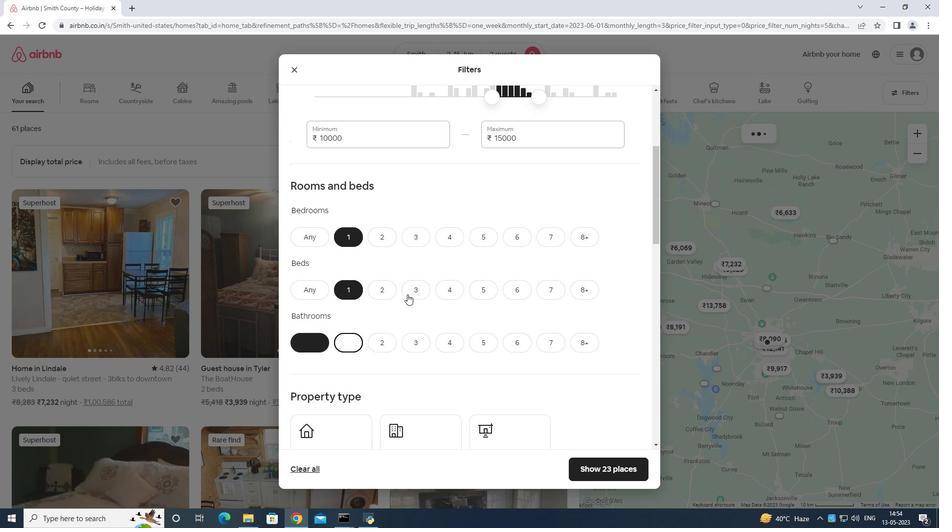 
Action: Mouse moved to (409, 299)
Screenshot: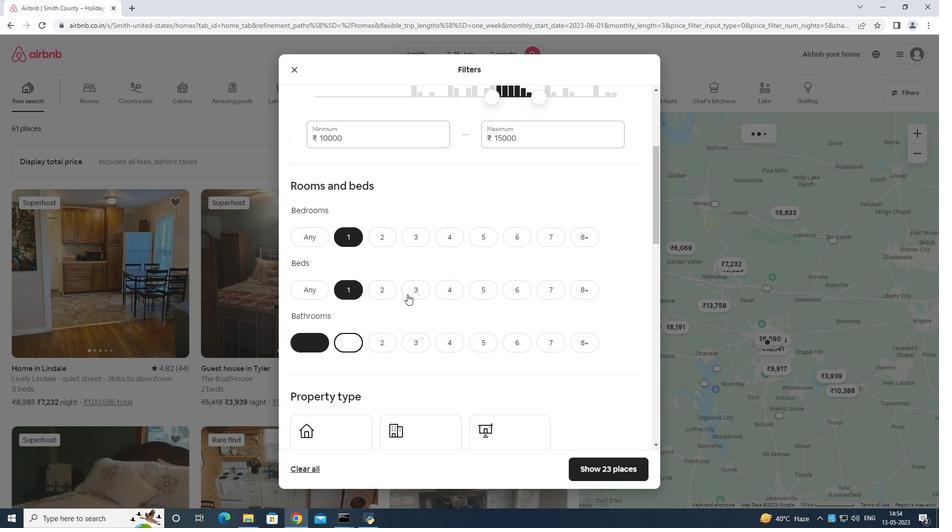 
Action: Mouse scrolled (409, 298) with delta (0, 0)
Screenshot: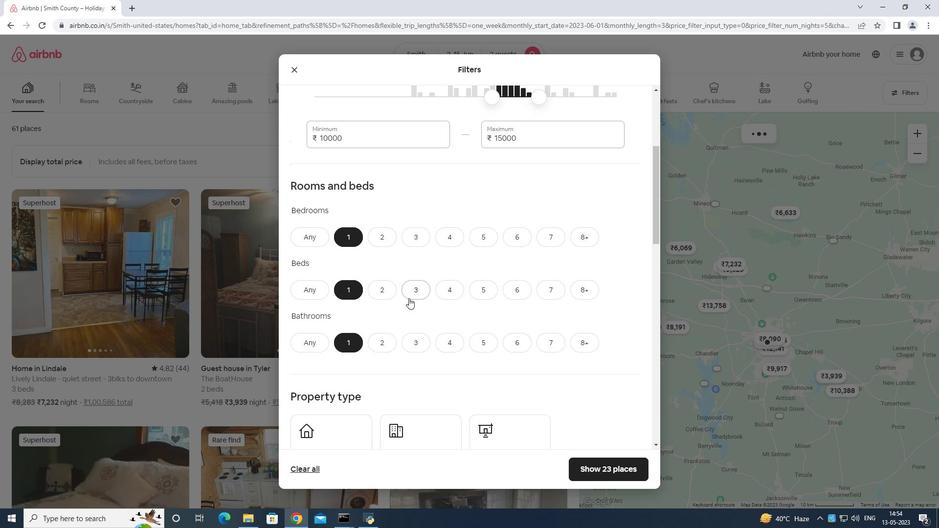 
Action: Mouse moved to (332, 307)
Screenshot: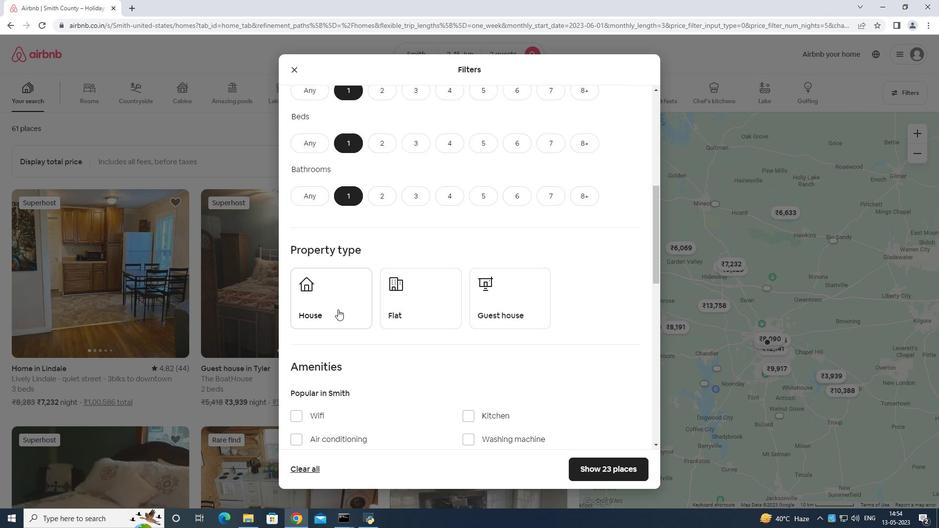 
Action: Mouse pressed left at (332, 307)
Screenshot: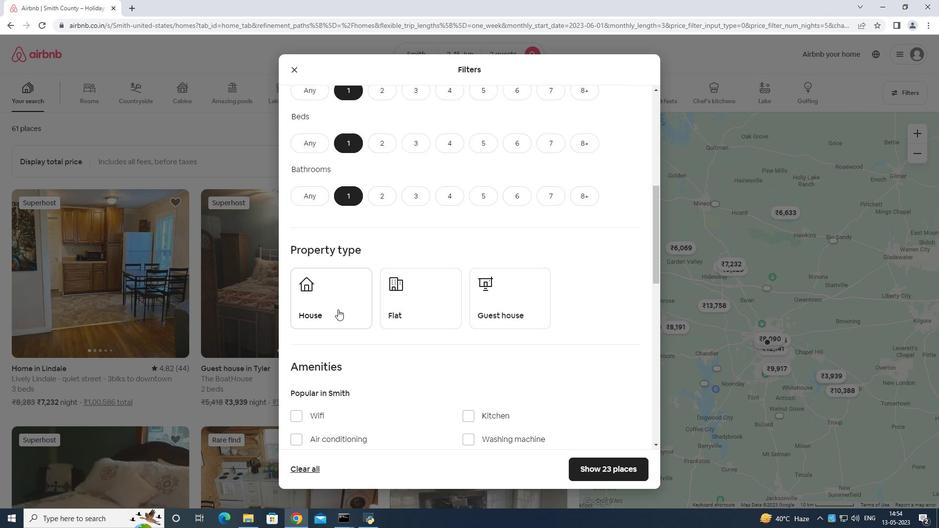 
Action: Mouse moved to (416, 295)
Screenshot: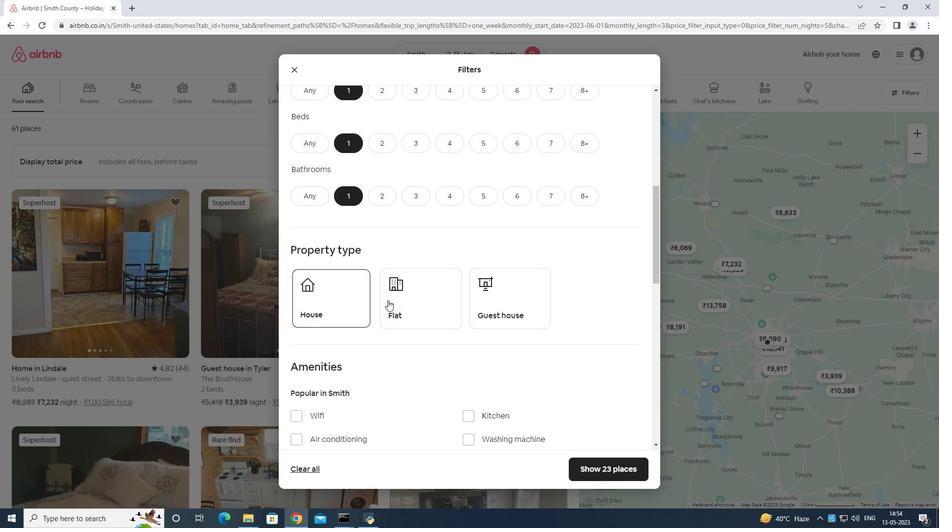 
Action: Mouse pressed left at (416, 295)
Screenshot: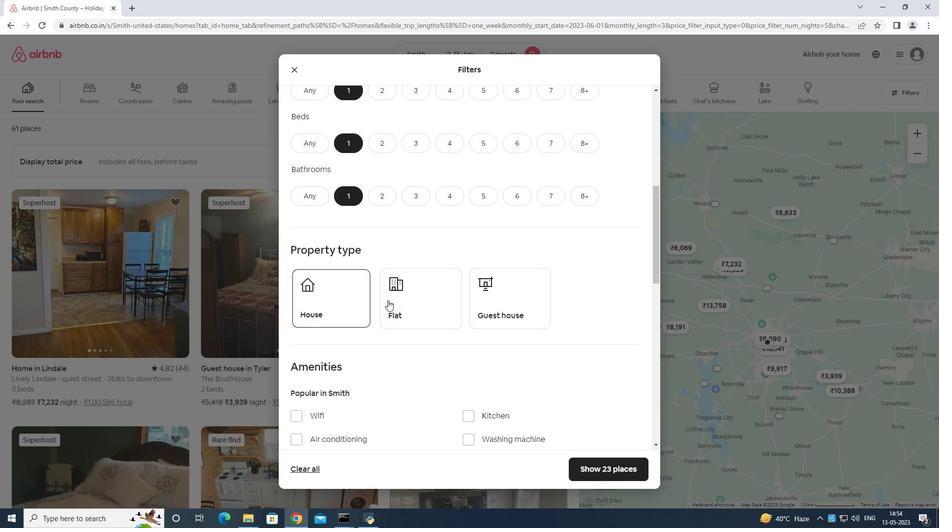 
Action: Mouse moved to (515, 296)
Screenshot: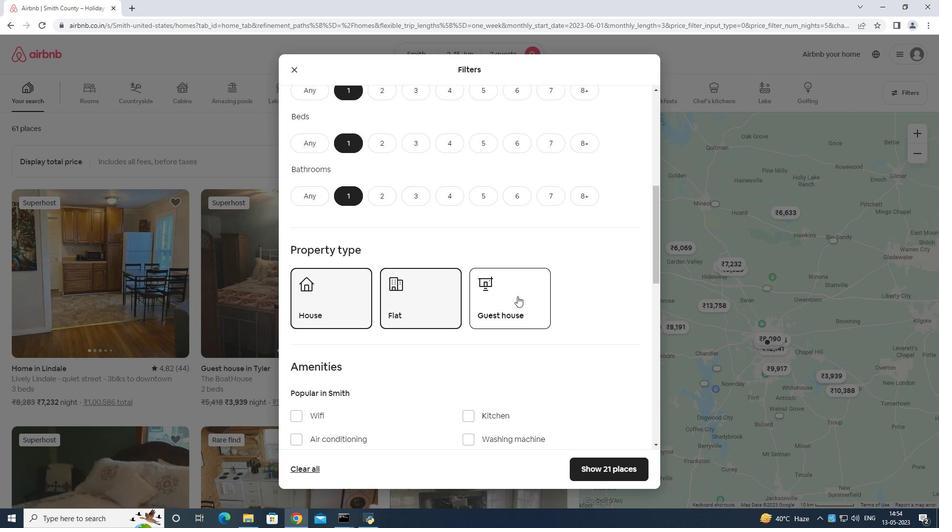
Action: Mouse pressed left at (515, 296)
Screenshot: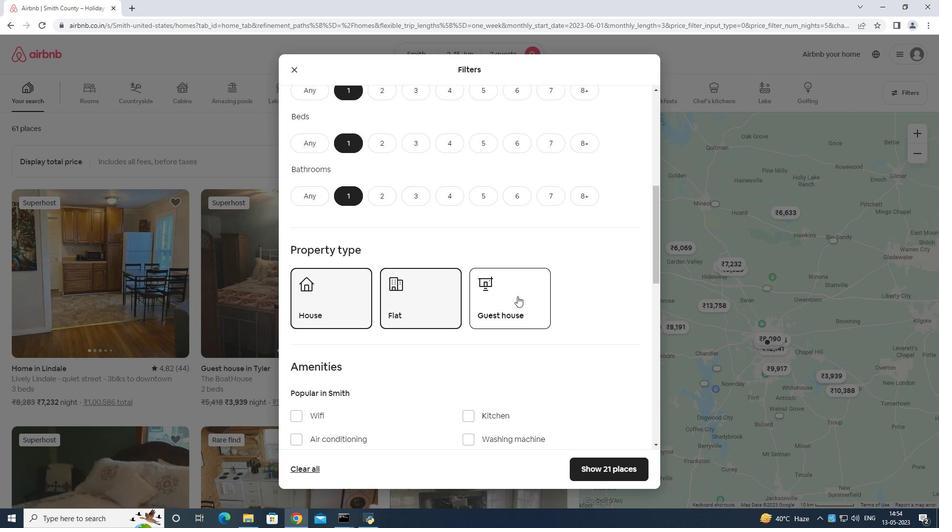
Action: Mouse moved to (506, 296)
Screenshot: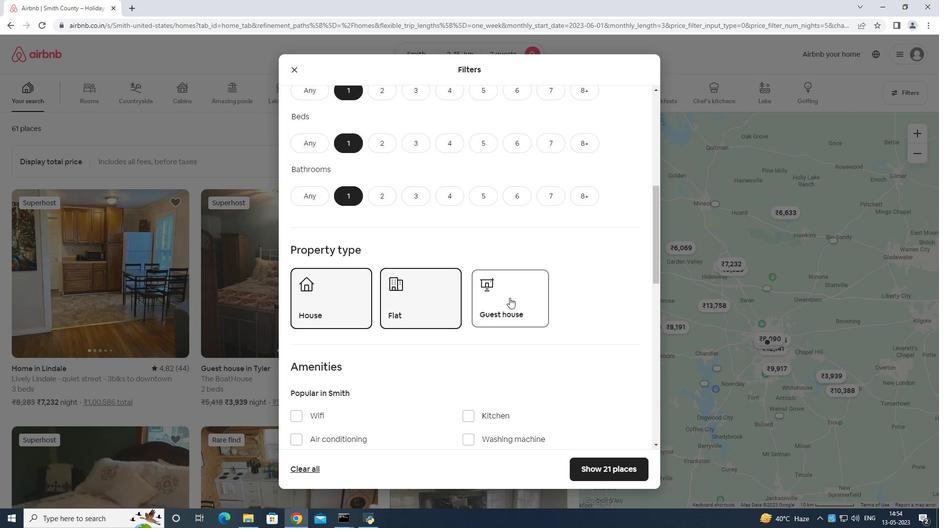 
Action: Mouse scrolled (506, 296) with delta (0, 0)
Screenshot: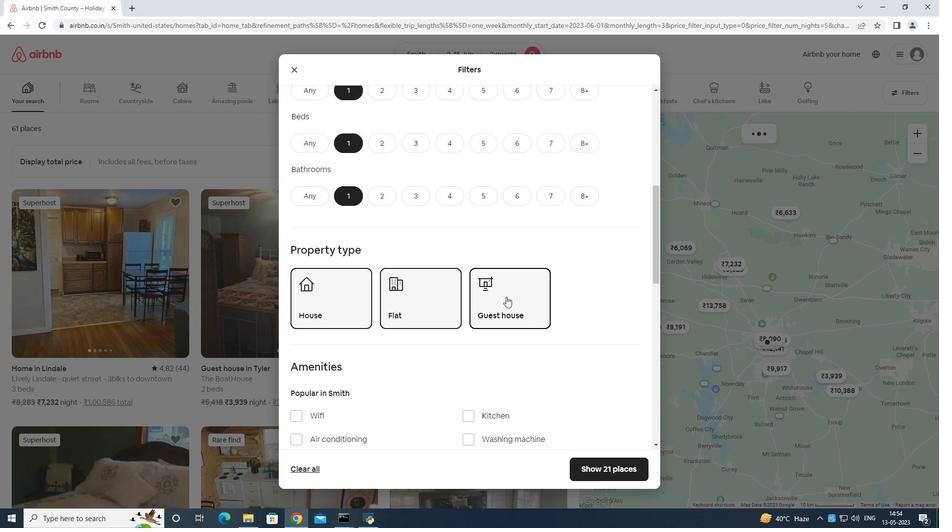 
Action: Mouse moved to (506, 296)
Screenshot: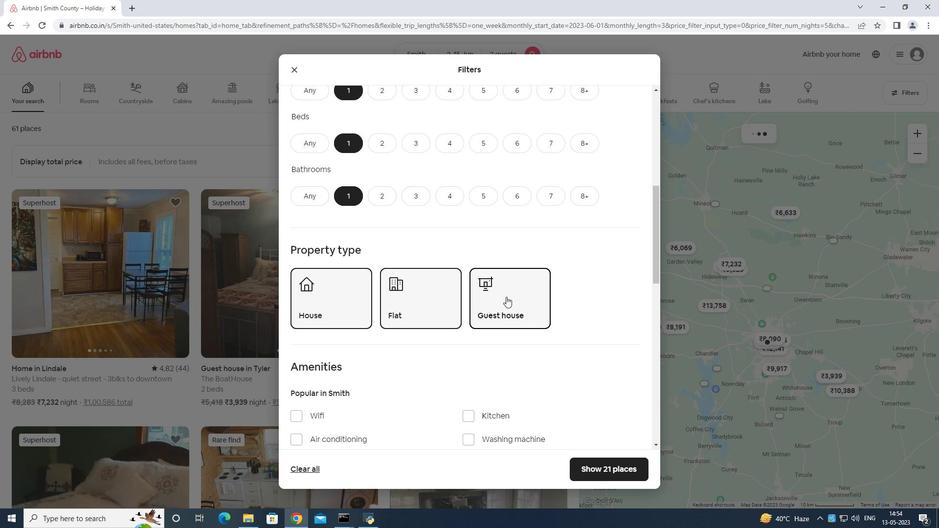 
Action: Mouse scrolled (506, 296) with delta (0, 0)
Screenshot: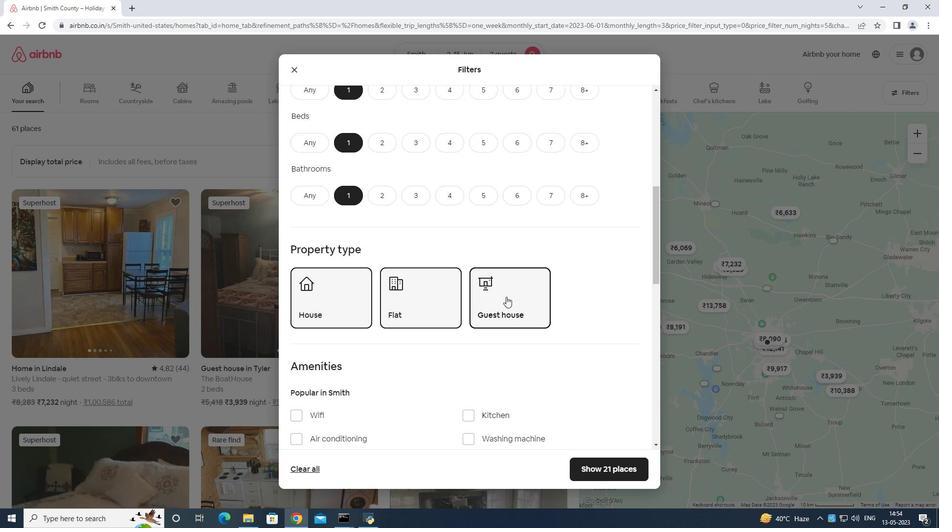 
Action: Mouse scrolled (506, 296) with delta (0, 0)
Screenshot: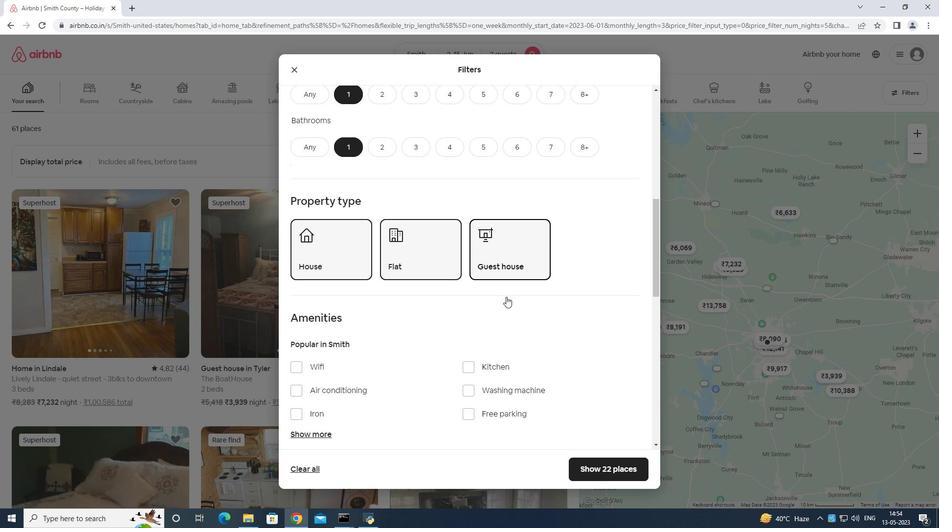 
Action: Mouse moved to (506, 297)
Screenshot: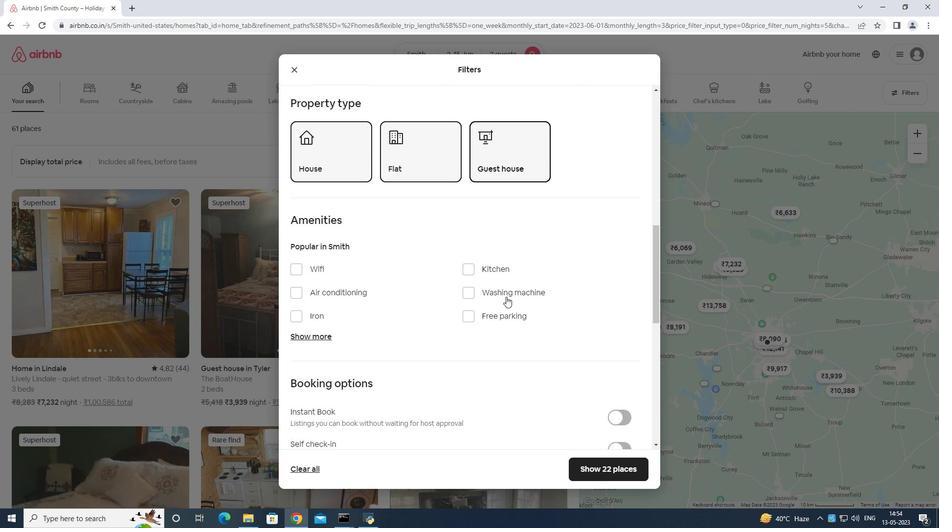
Action: Mouse scrolled (506, 297) with delta (0, 0)
Screenshot: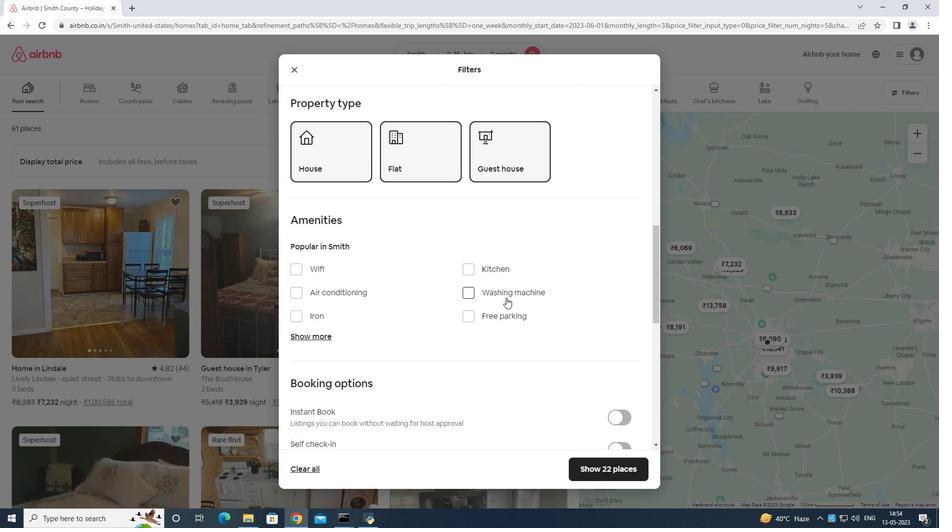 
Action: Mouse scrolled (506, 297) with delta (0, 0)
Screenshot: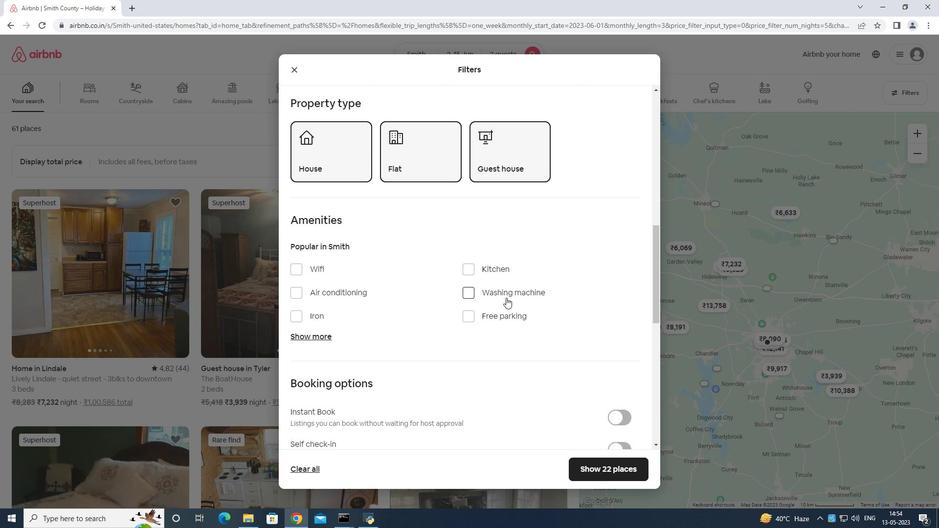 
Action: Mouse scrolled (506, 297) with delta (0, 0)
Screenshot: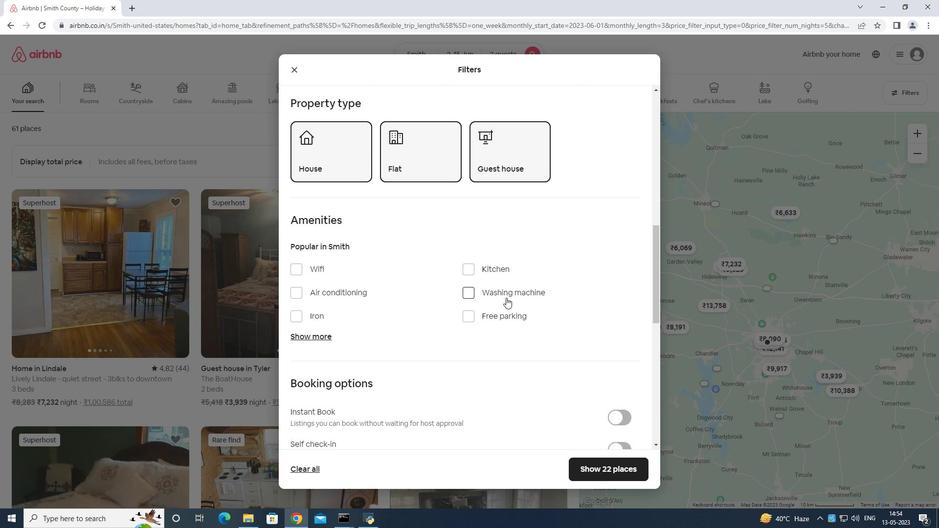 
Action: Mouse moved to (613, 297)
Screenshot: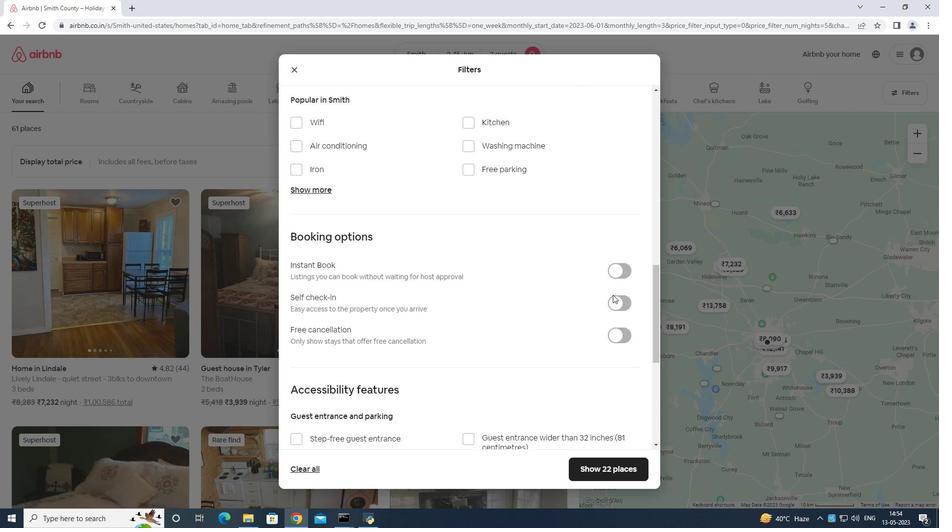 
Action: Mouse pressed left at (613, 297)
Screenshot: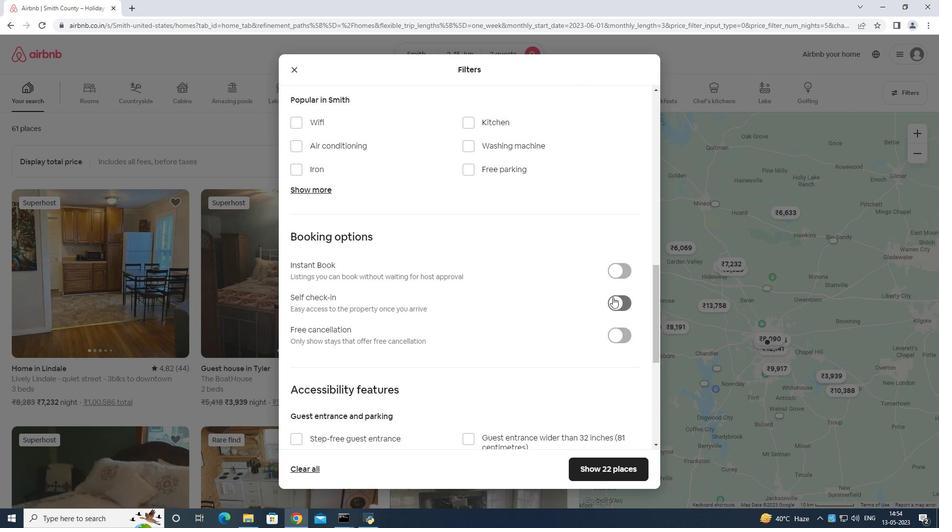 
Action: Mouse moved to (620, 295)
Screenshot: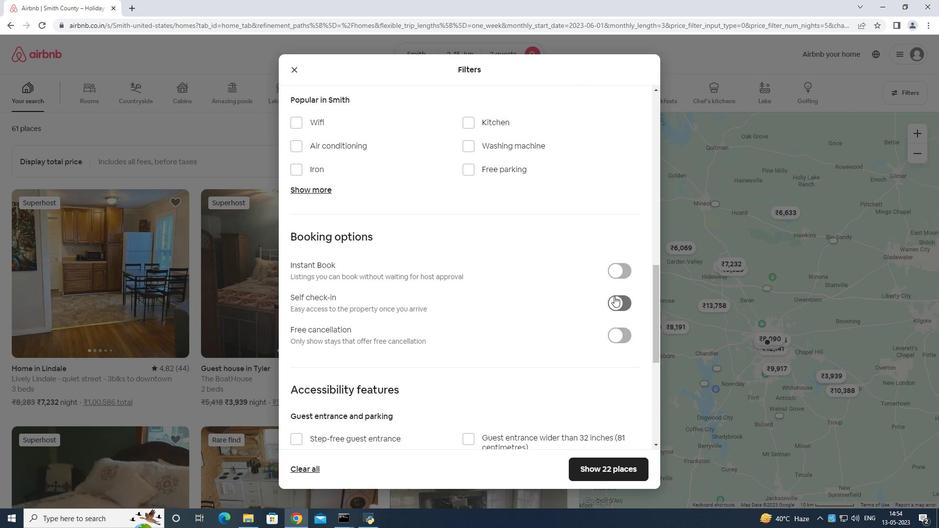
Action: Mouse scrolled (620, 295) with delta (0, 0)
Screenshot: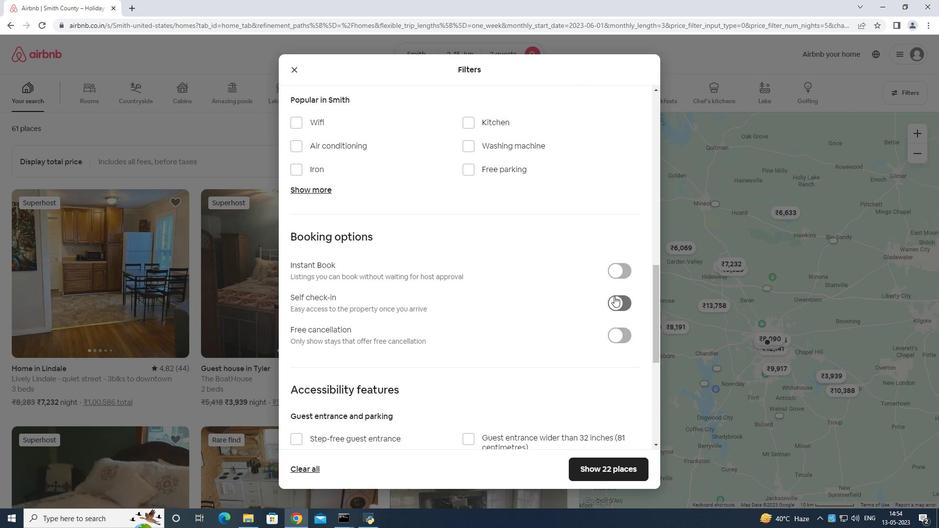 
Action: Mouse moved to (618, 300)
Screenshot: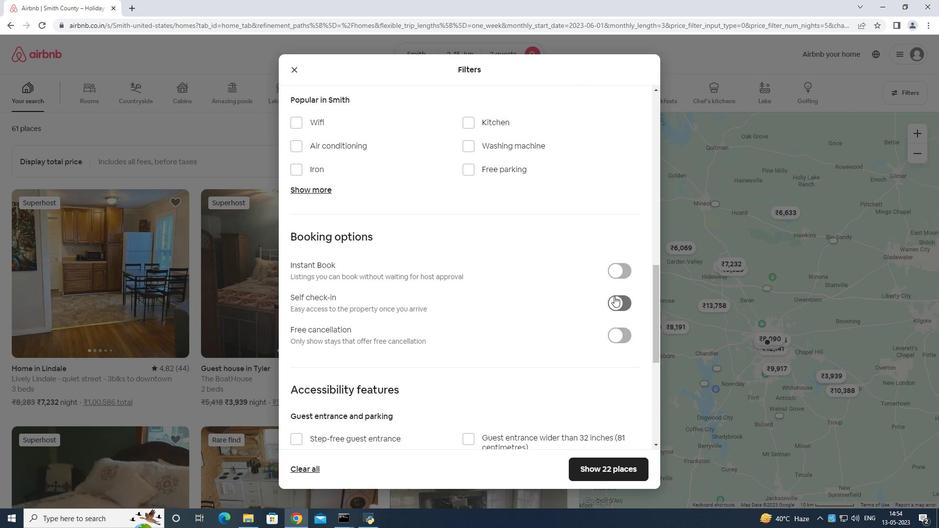
Action: Mouse scrolled (618, 300) with delta (0, 0)
Screenshot: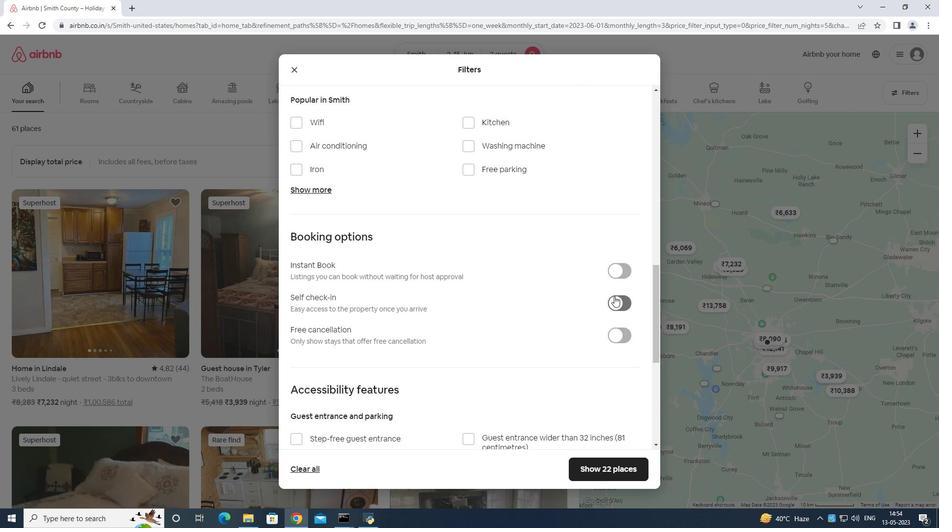 
Action: Mouse moved to (618, 301)
Screenshot: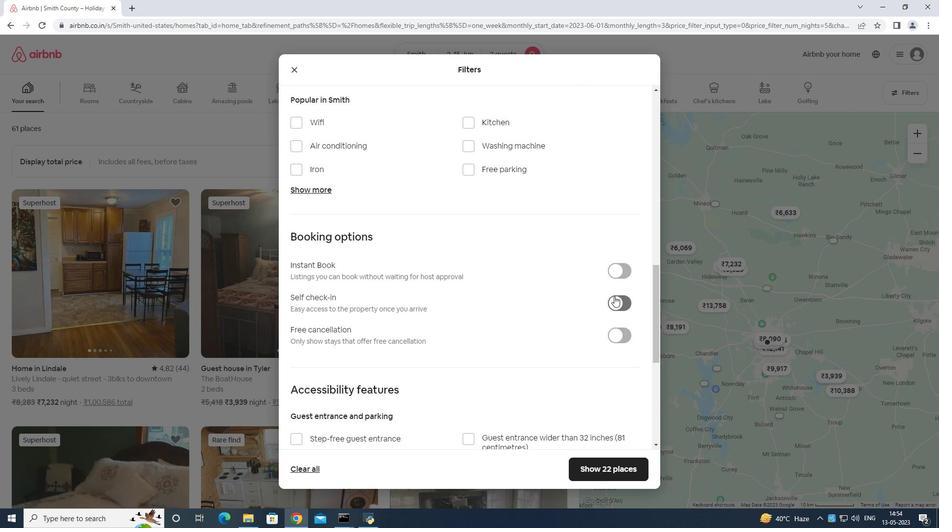 
Action: Mouse scrolled (618, 300) with delta (0, 0)
Screenshot: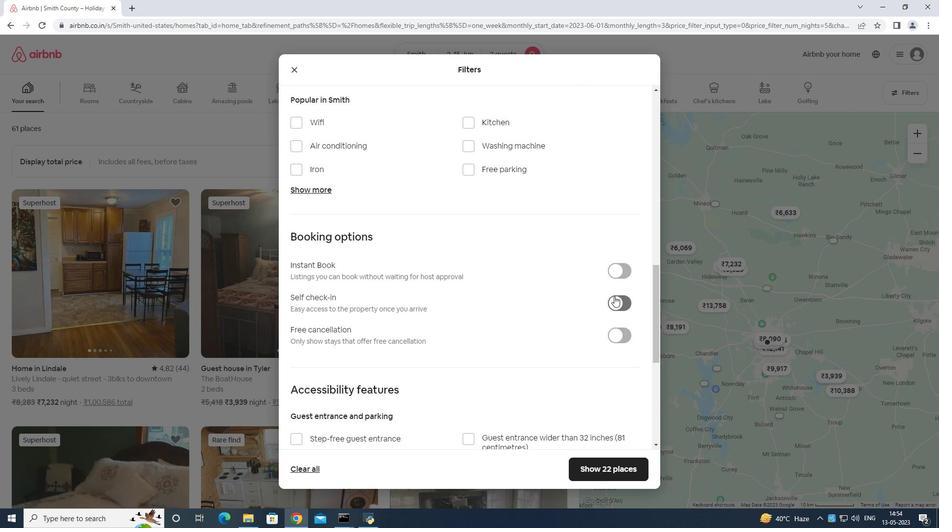
Action: Mouse scrolled (618, 300) with delta (0, 0)
Screenshot: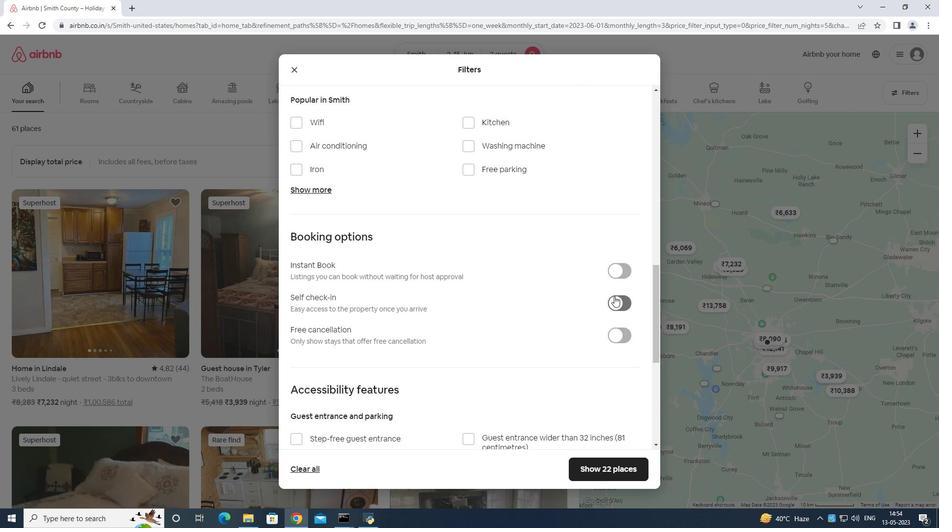 
Action: Mouse moved to (618, 301)
Screenshot: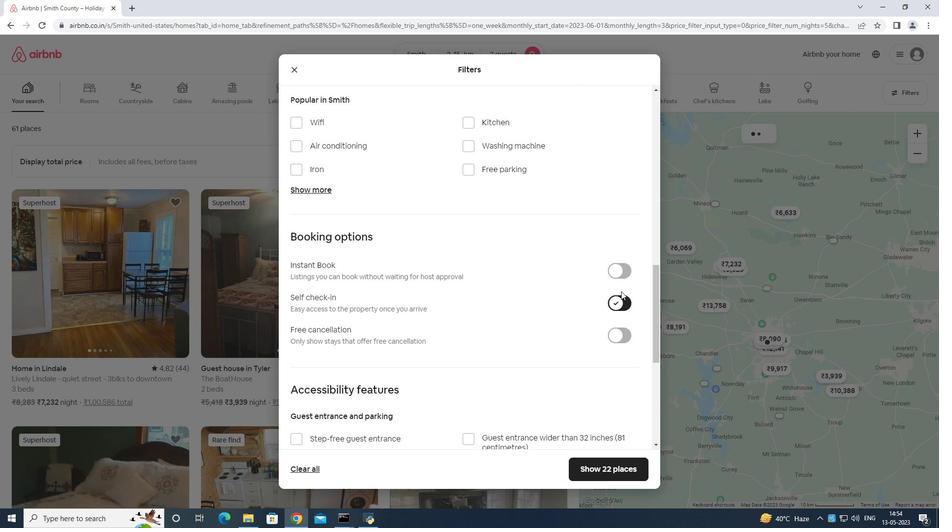 
Action: Mouse scrolled (618, 300) with delta (0, 0)
Screenshot: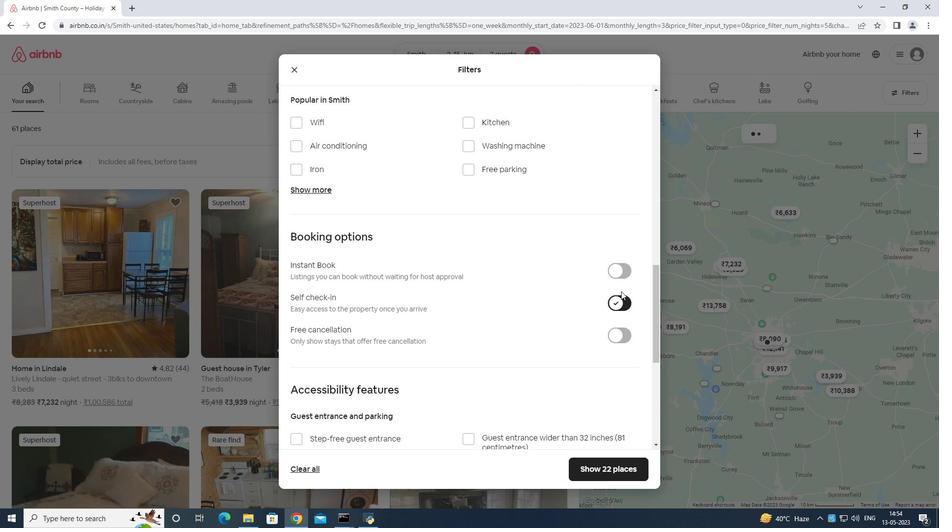 
Action: Mouse moved to (618, 297)
Screenshot: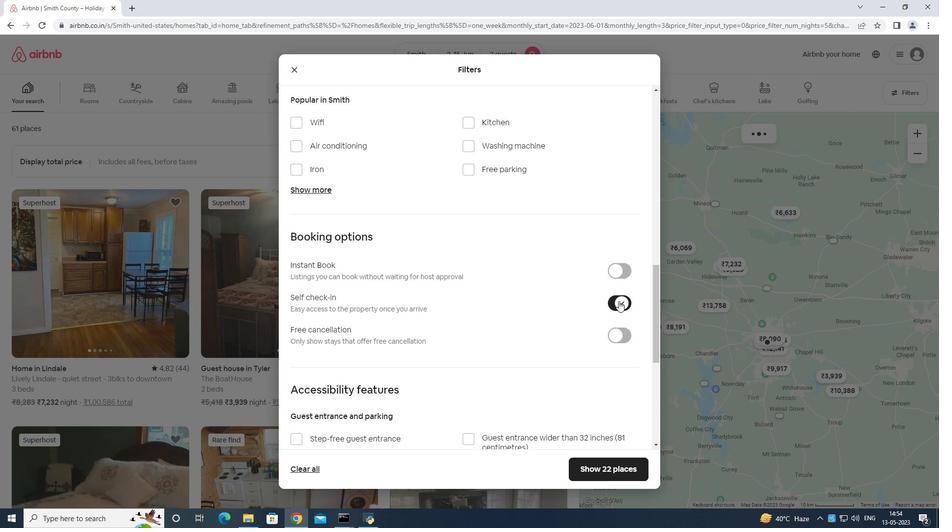 
Action: Mouse scrolled (618, 297) with delta (0, 0)
Screenshot: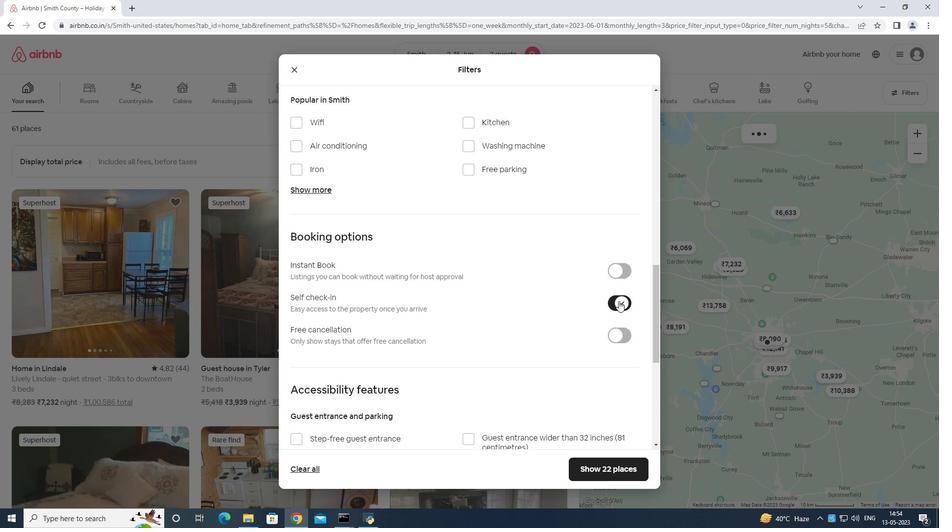 
Action: Mouse moved to (617, 300)
Screenshot: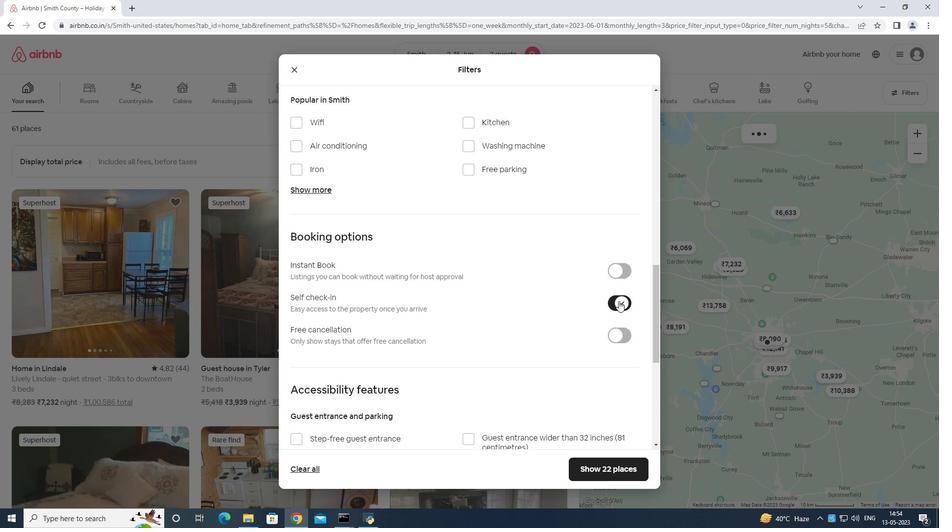 
Action: Mouse scrolled (617, 299) with delta (0, 0)
Screenshot: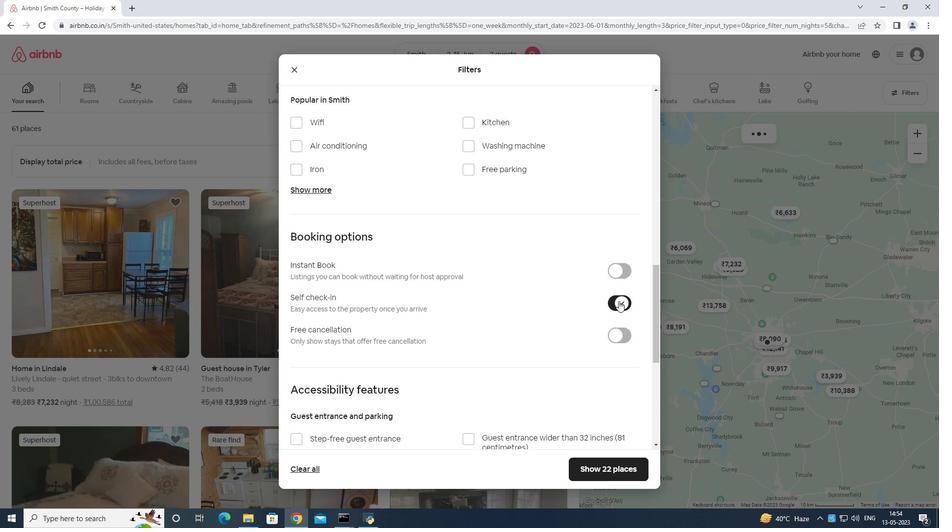 
Action: Mouse moved to (616, 303)
Screenshot: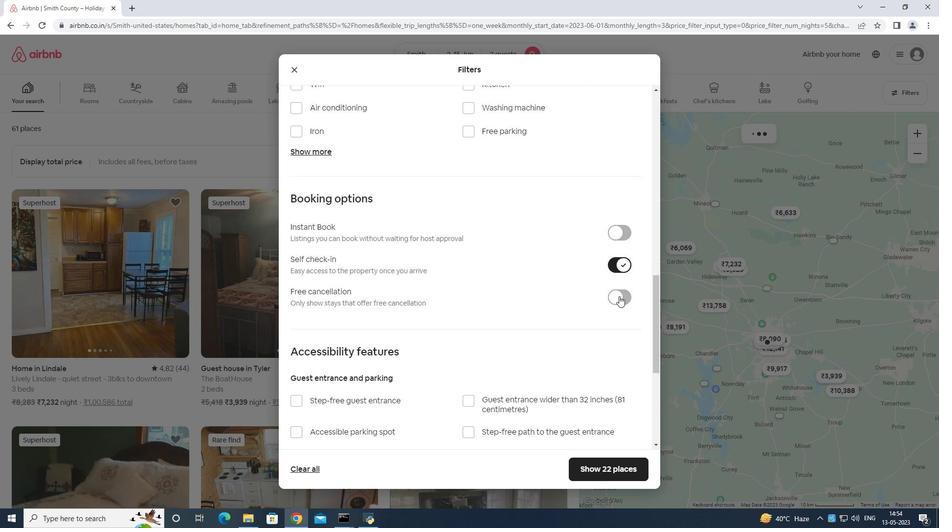 
Action: Mouse scrolled (616, 303) with delta (0, 0)
Screenshot: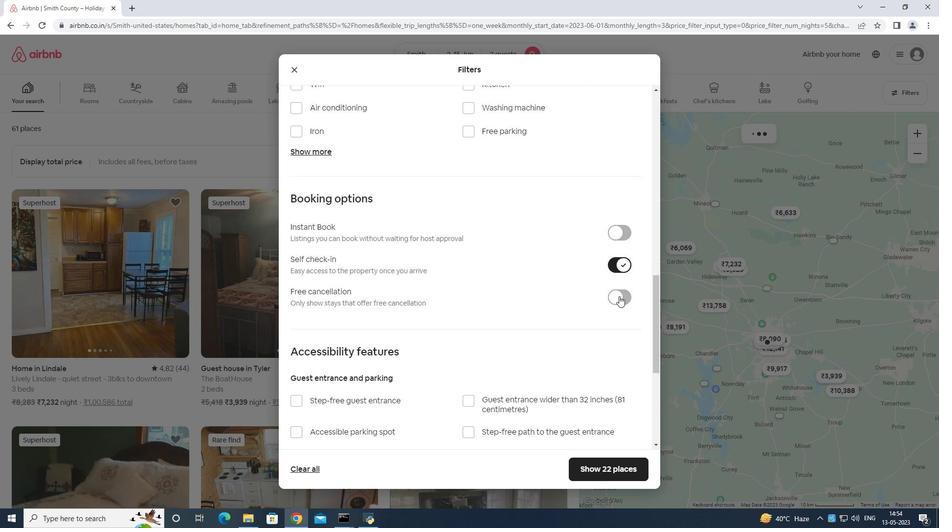 
Action: Mouse moved to (615, 303)
Screenshot: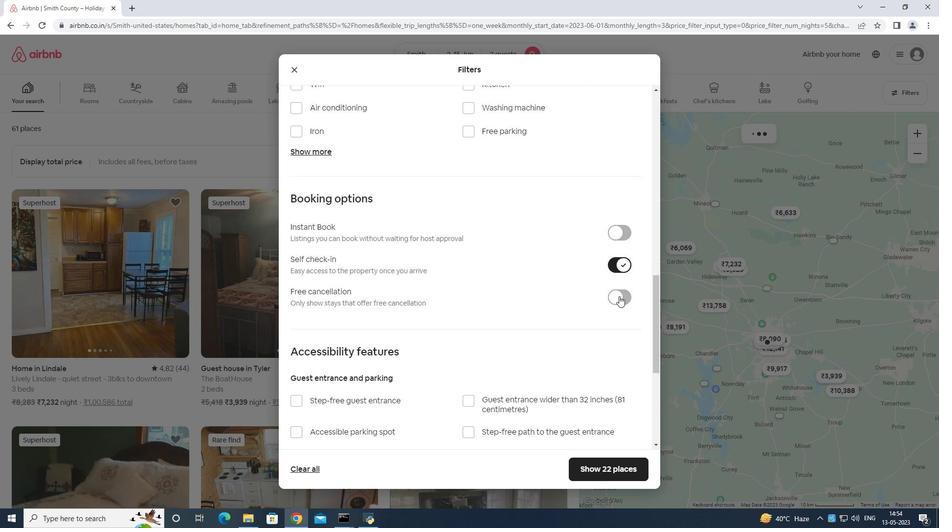 
Action: Mouse scrolled (616, 303) with delta (0, 0)
Screenshot: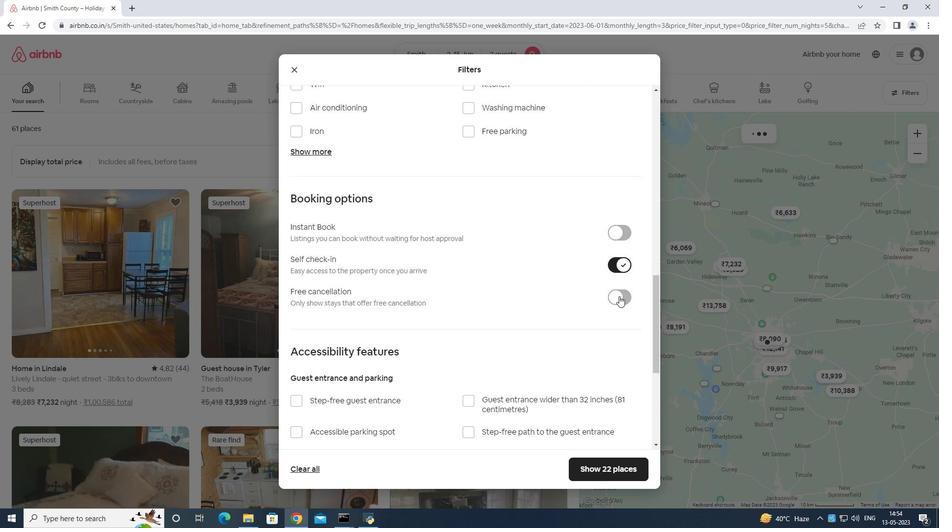 
Action: Mouse moved to (614, 306)
Screenshot: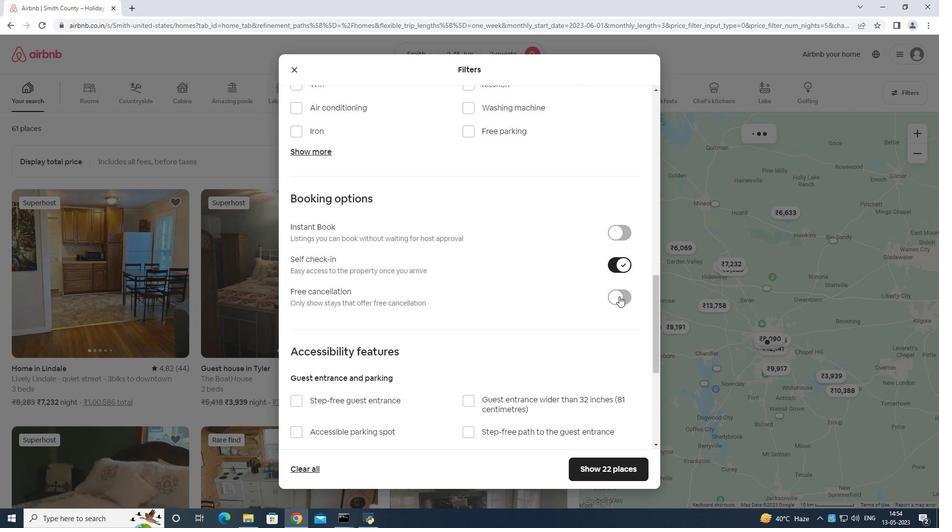 
Action: Mouse scrolled (614, 305) with delta (0, 0)
Screenshot: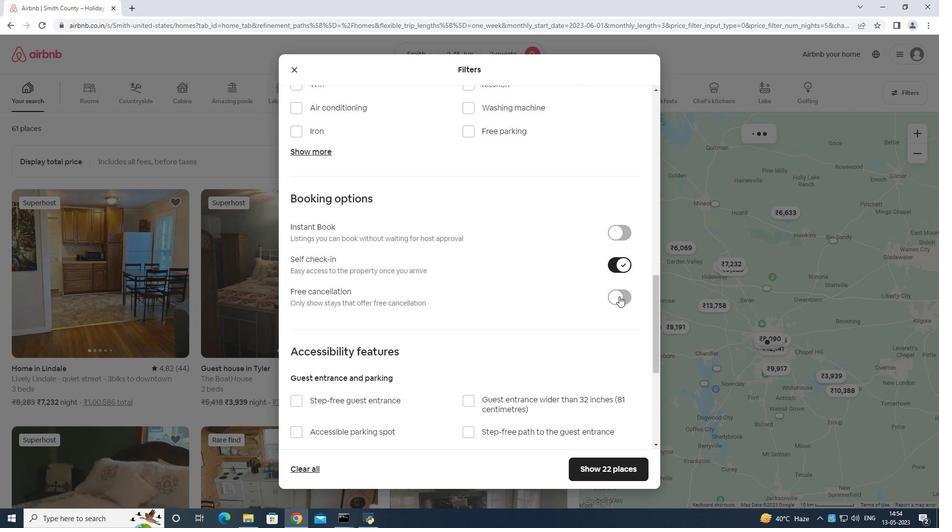 
Action: Mouse moved to (599, 324)
Screenshot: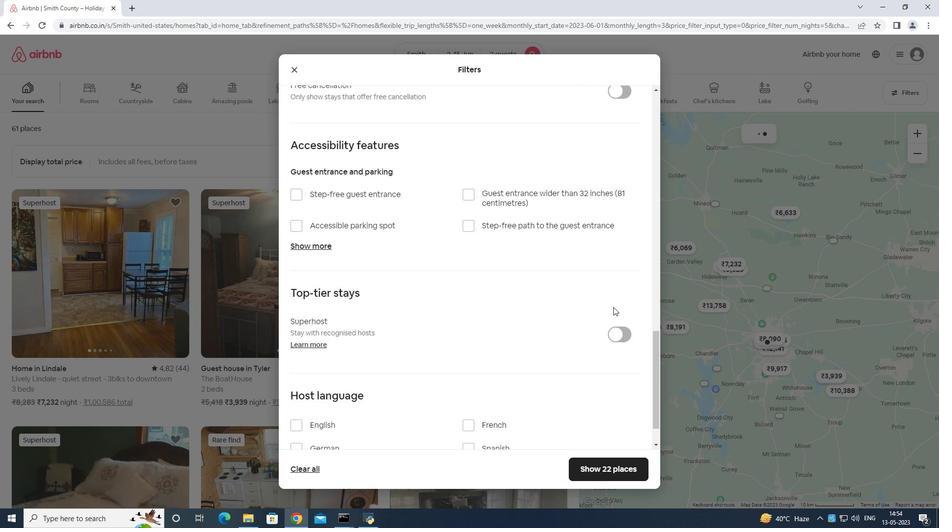 
Action: Mouse scrolled (599, 324) with delta (0, 0)
Screenshot: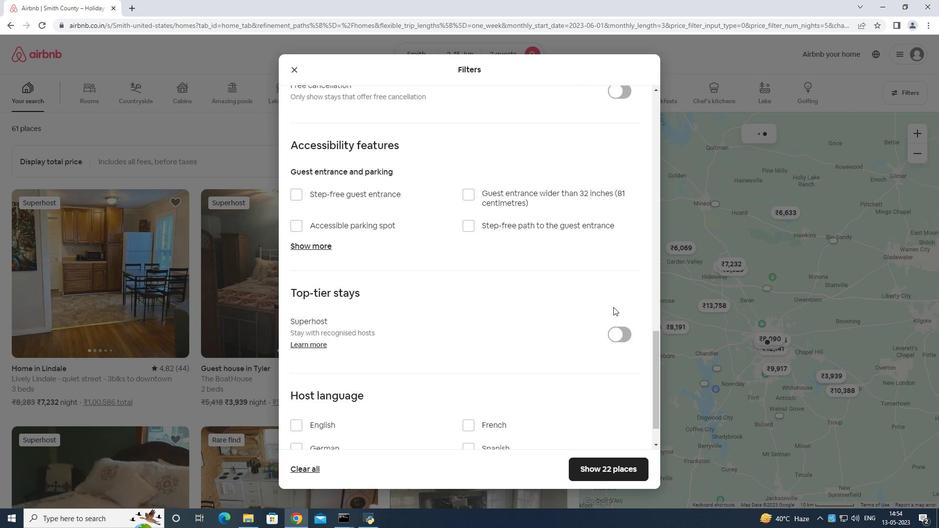 
Action: Mouse moved to (594, 332)
Screenshot: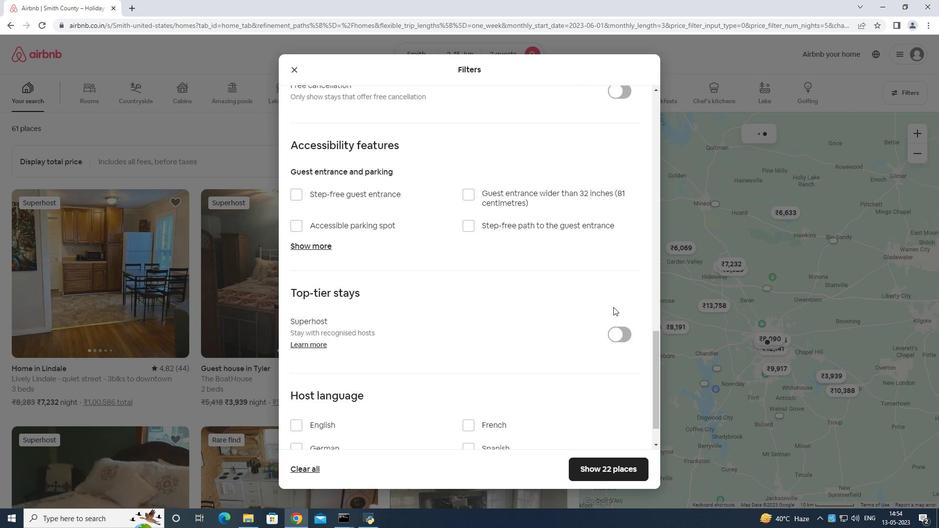 
Action: Mouse scrolled (594, 332) with delta (0, 0)
Screenshot: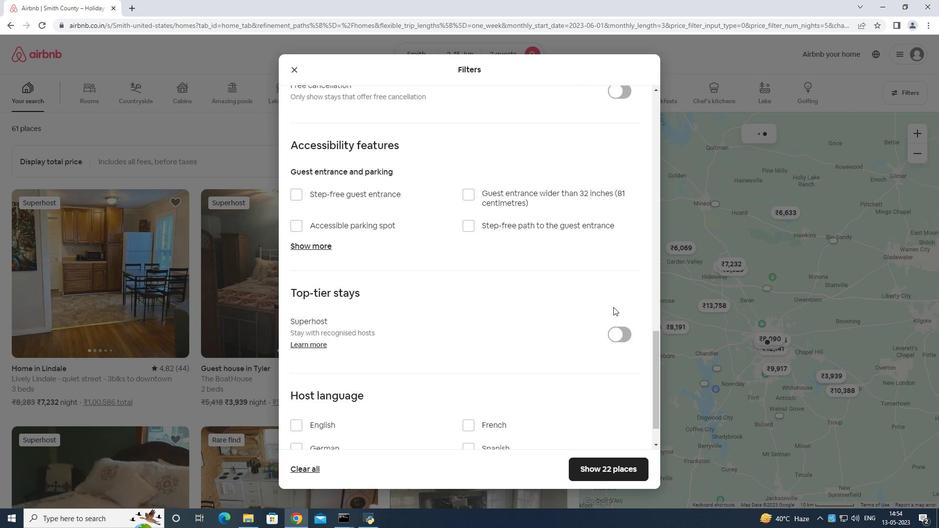 
Action: Mouse moved to (590, 336)
Screenshot: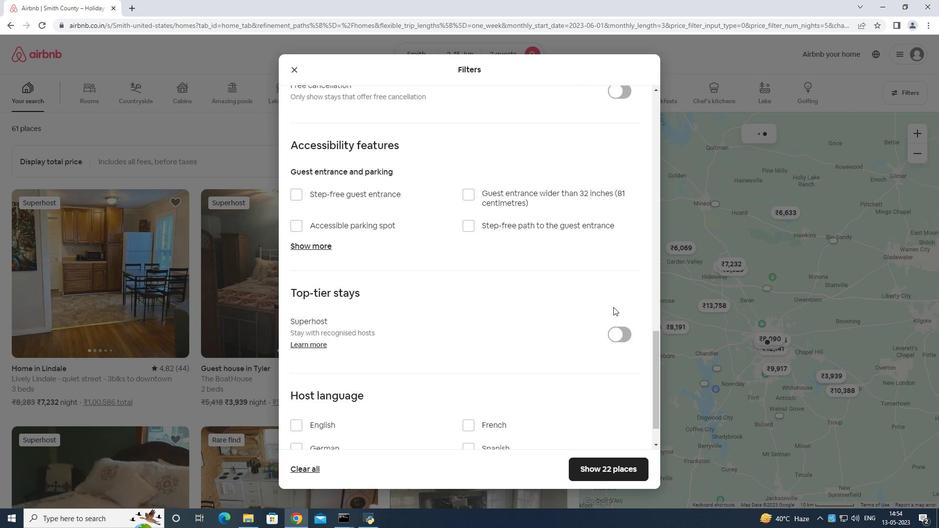
Action: Mouse scrolled (590, 336) with delta (0, 0)
Screenshot: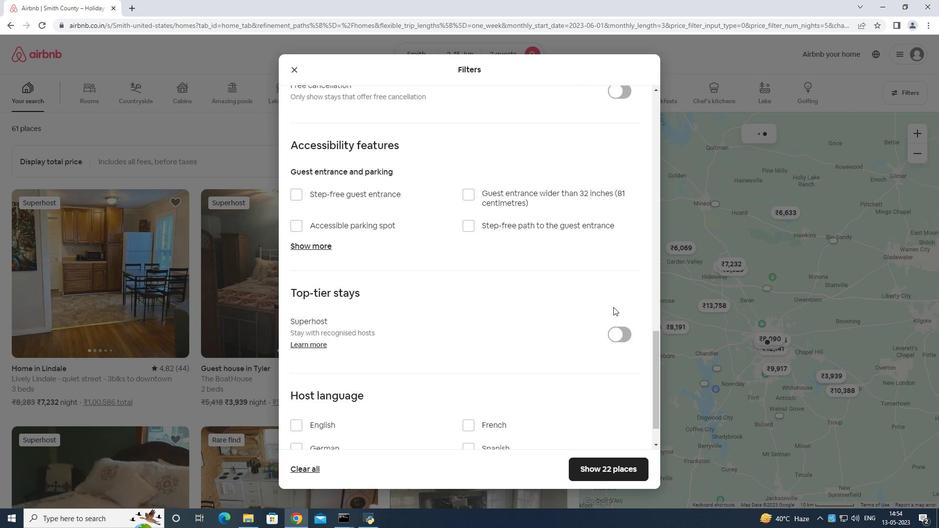 
Action: Mouse moved to (582, 339)
Screenshot: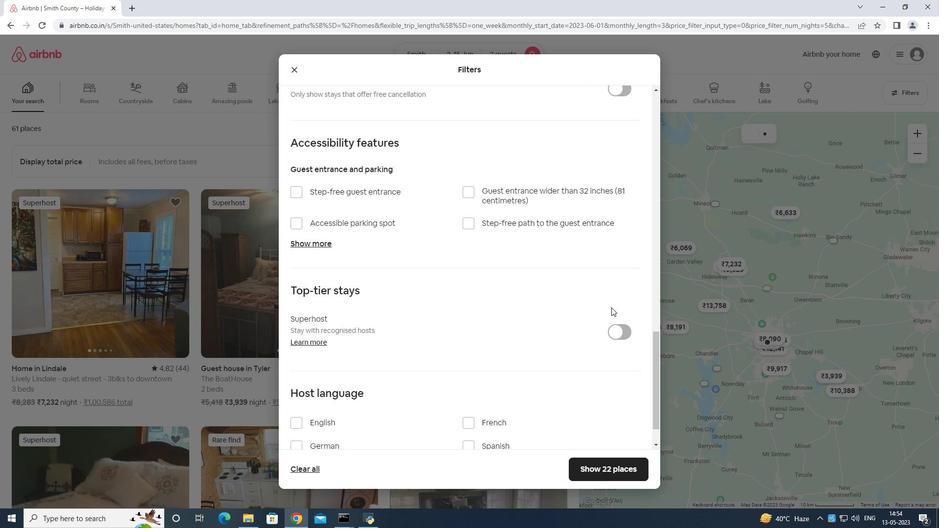 
Action: Mouse scrolled (582, 339) with delta (0, 0)
Screenshot: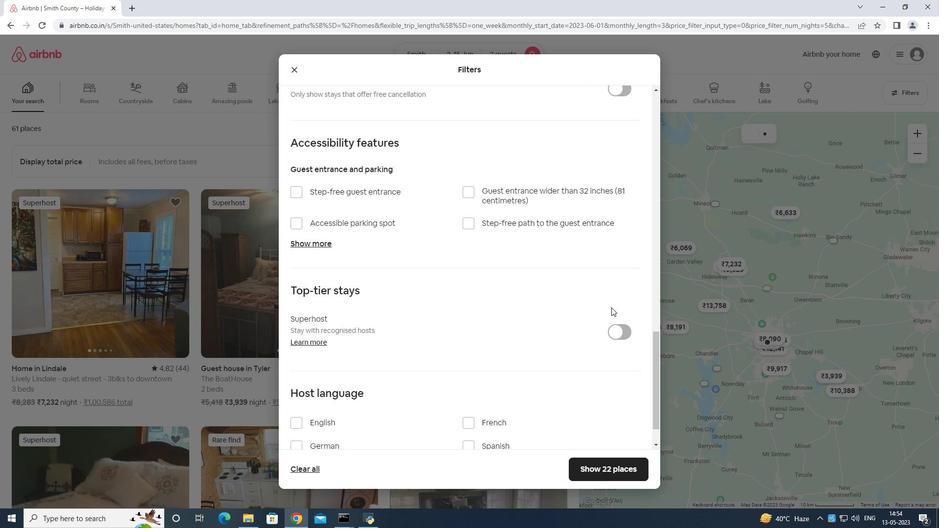
Action: Mouse moved to (297, 380)
Screenshot: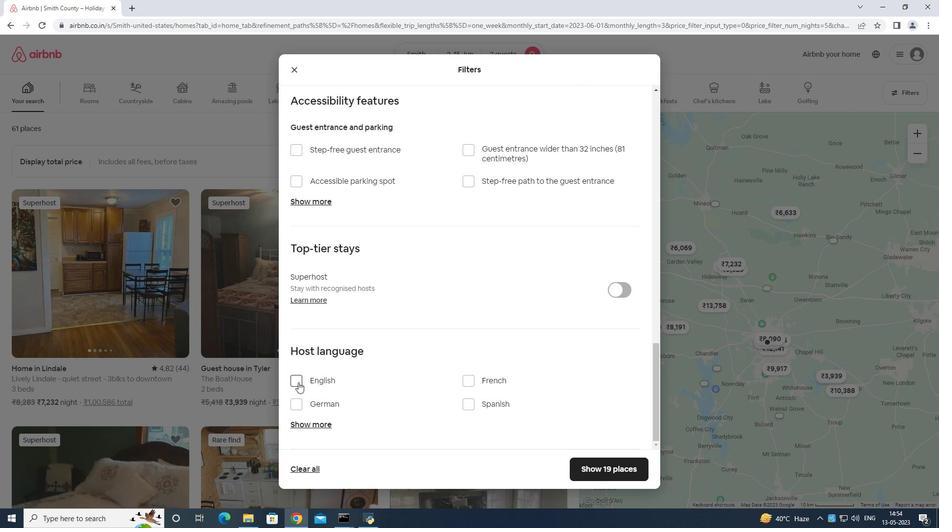 
Action: Mouse pressed left at (297, 380)
Screenshot: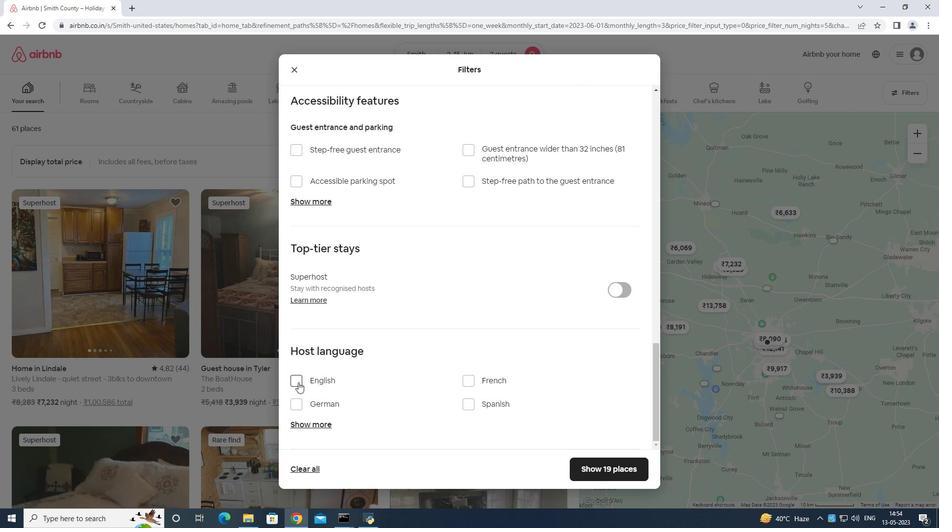 
Action: Mouse moved to (599, 466)
Screenshot: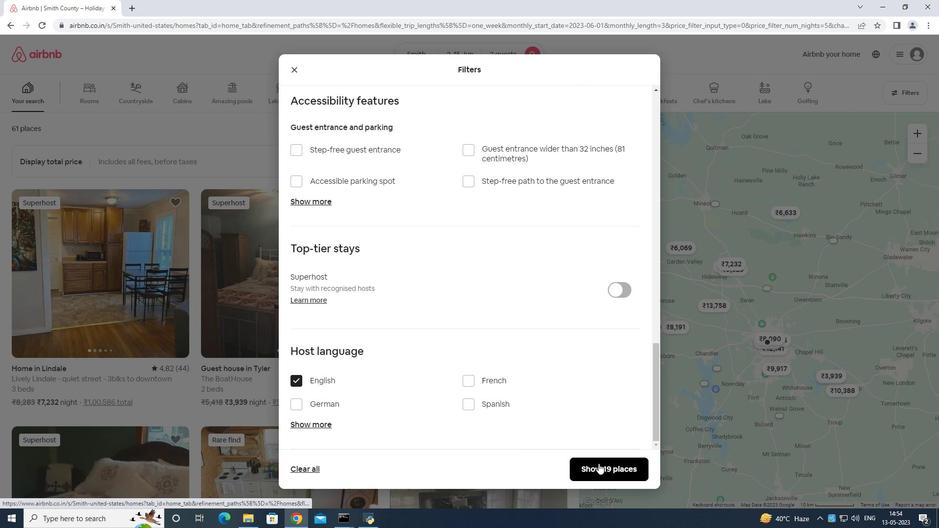 
Action: Mouse pressed left at (599, 466)
Screenshot: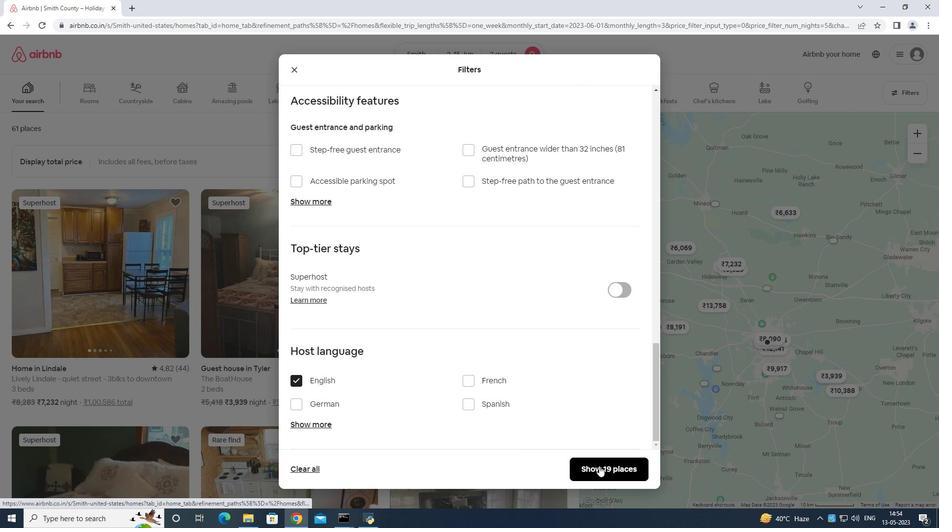 
Action: Mouse moved to (599, 466)
Screenshot: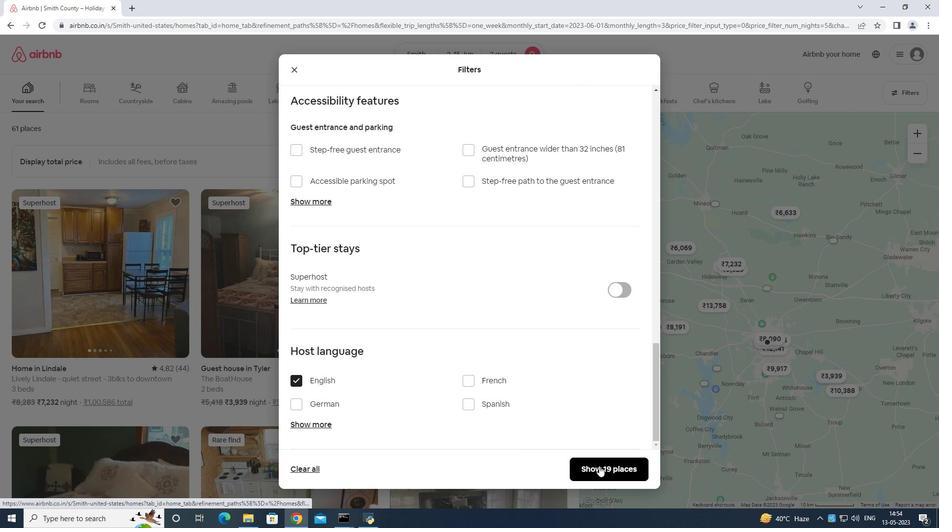 
